 Task: Select the auto option in the wrap attributes.
Action: Mouse moved to (23, 676)
Screenshot: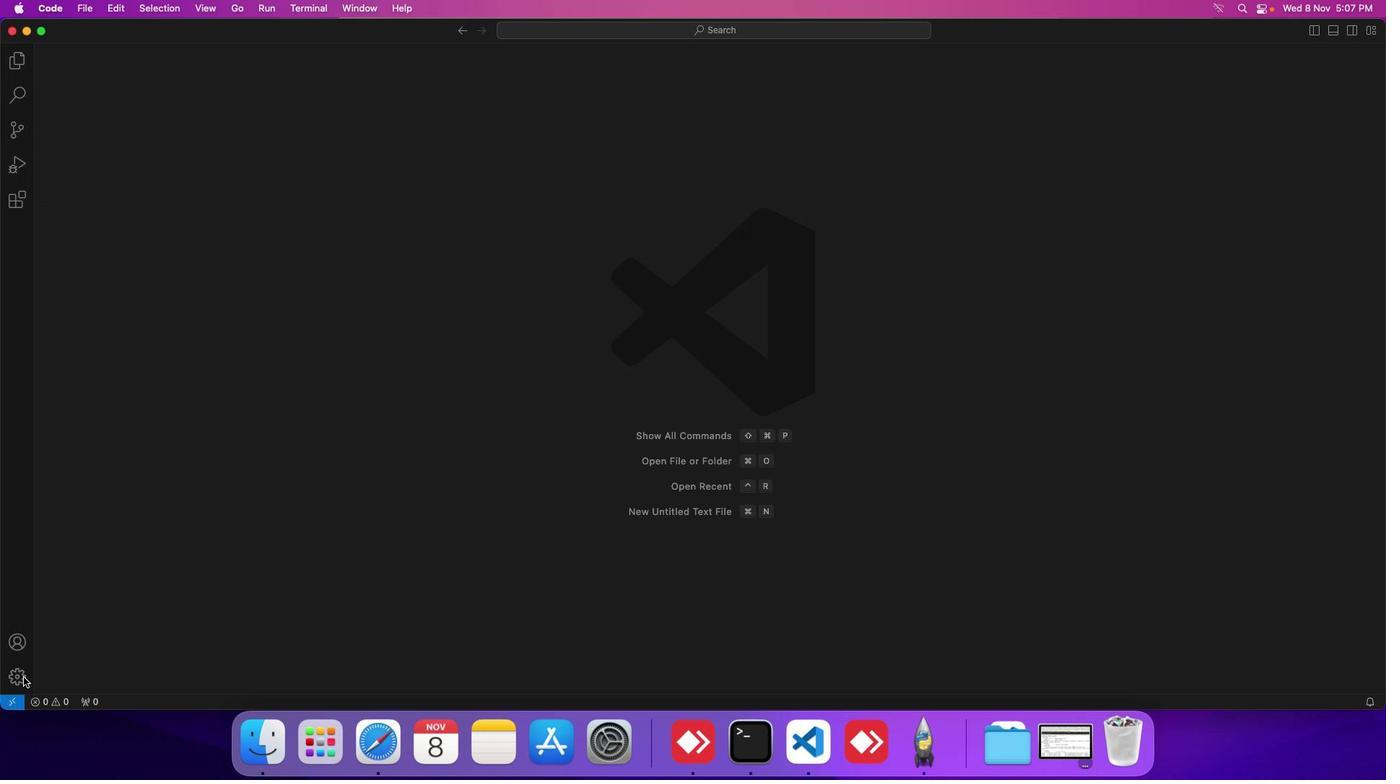 
Action: Mouse pressed left at (23, 676)
Screenshot: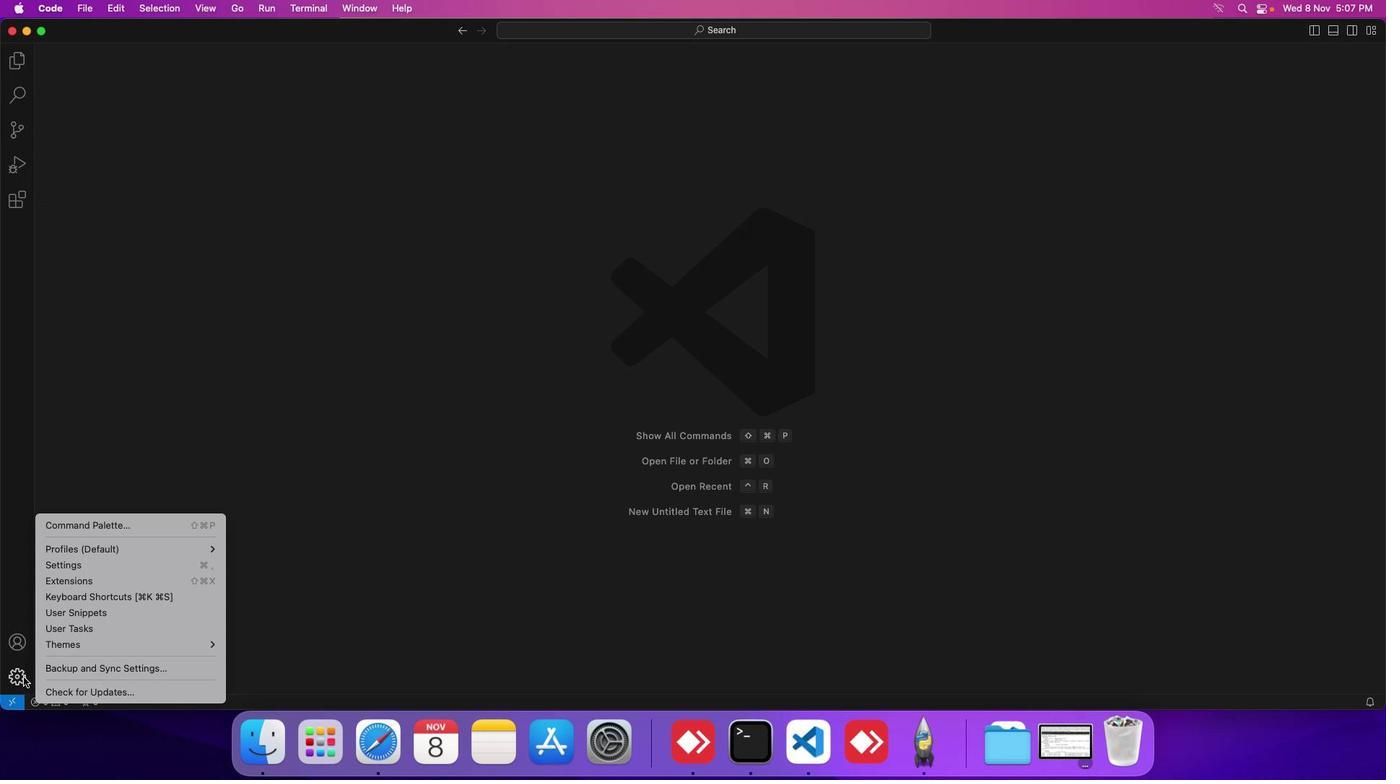 
Action: Mouse moved to (72, 562)
Screenshot: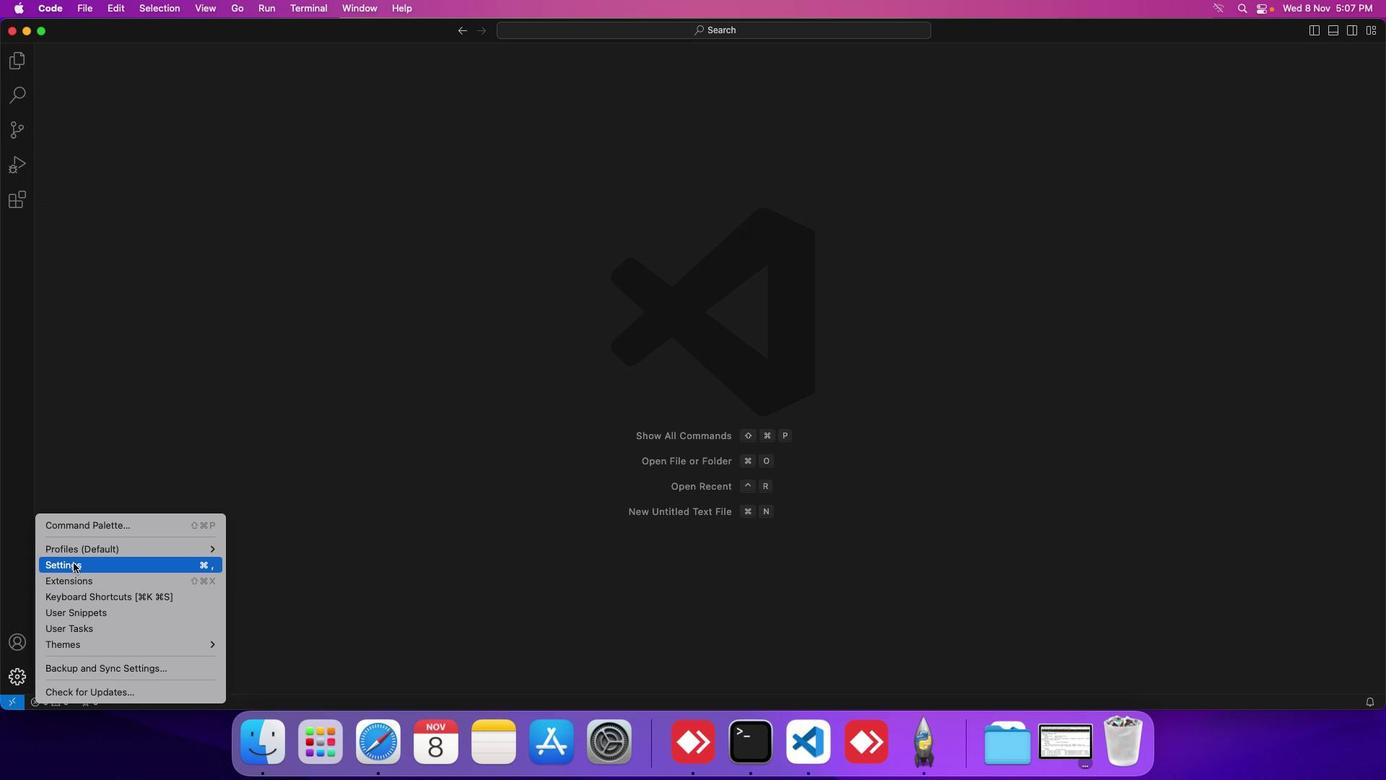 
Action: Mouse pressed left at (72, 562)
Screenshot: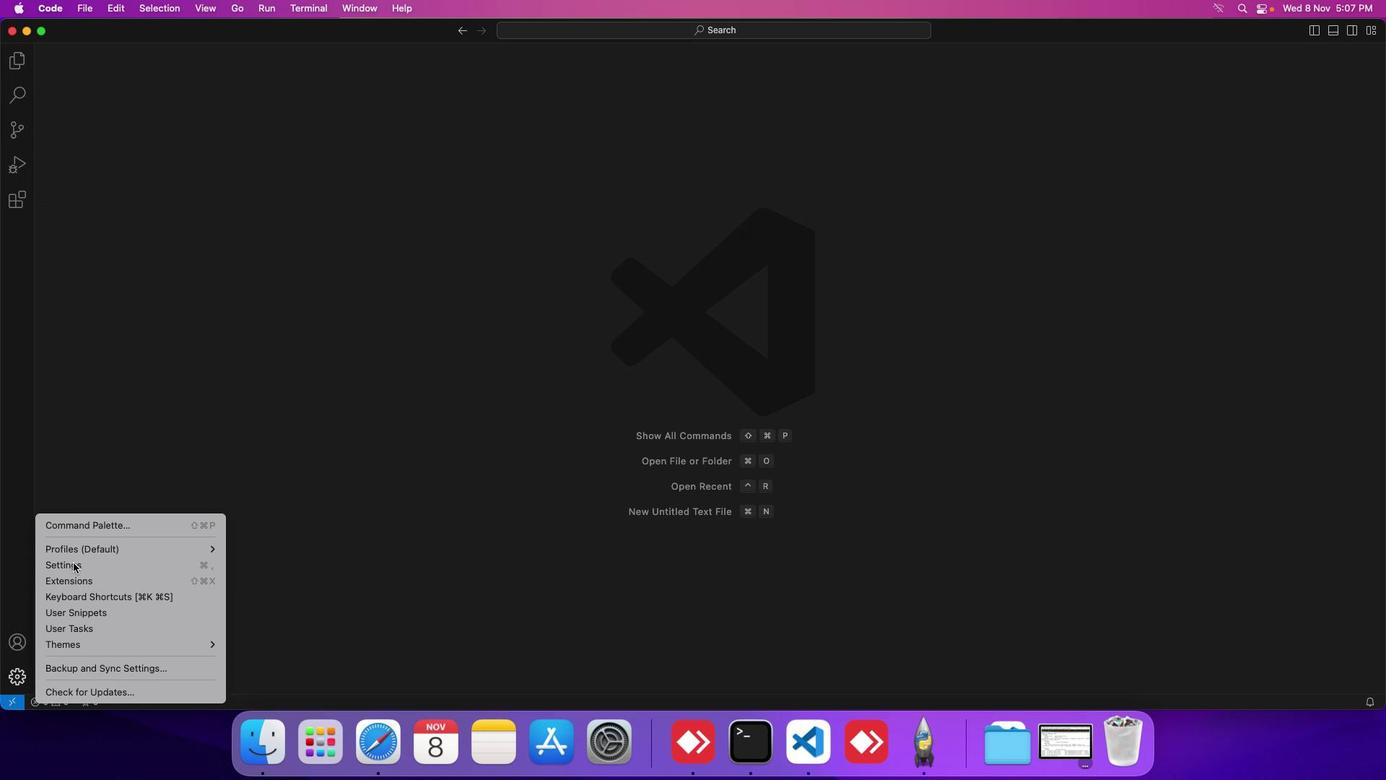 
Action: Mouse moved to (312, 252)
Screenshot: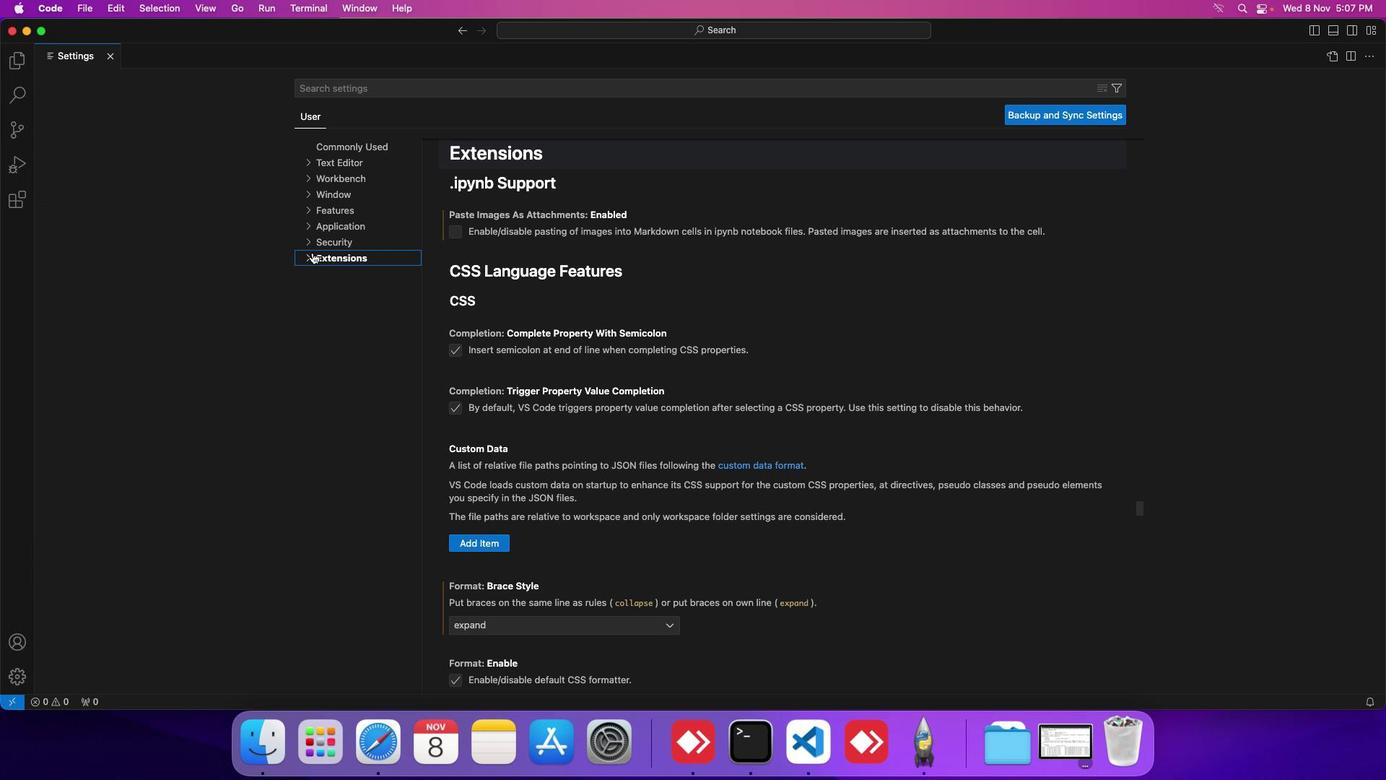 
Action: Mouse pressed left at (312, 252)
Screenshot: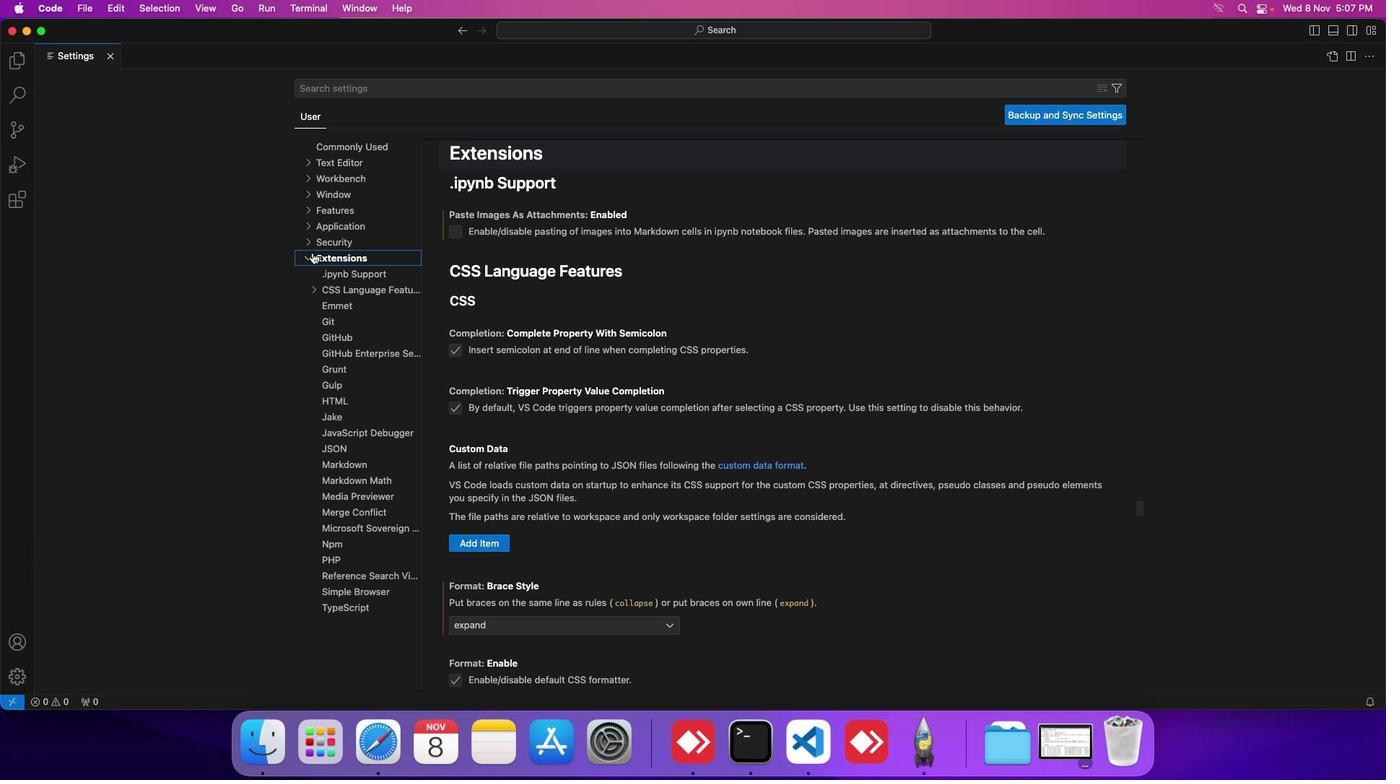 
Action: Mouse moved to (332, 397)
Screenshot: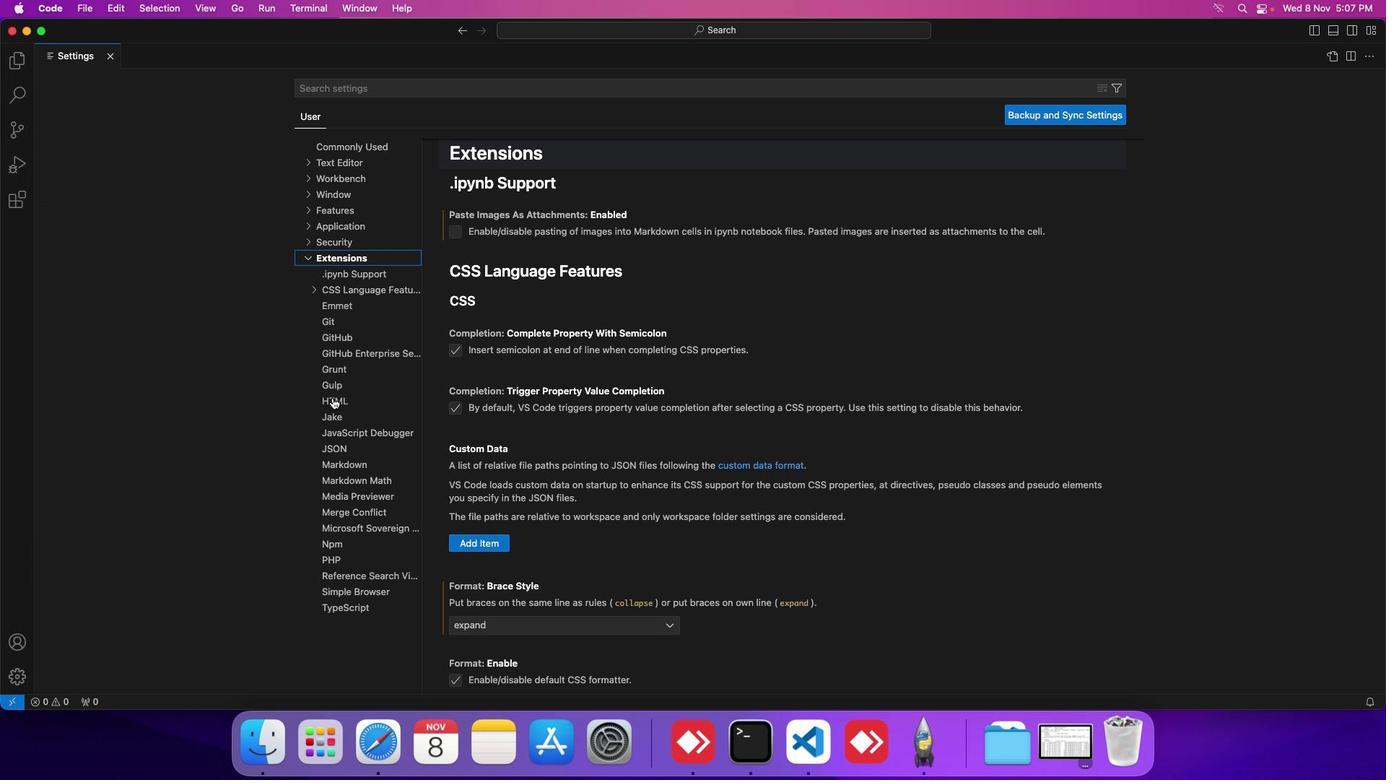 
Action: Mouse pressed left at (332, 397)
Screenshot: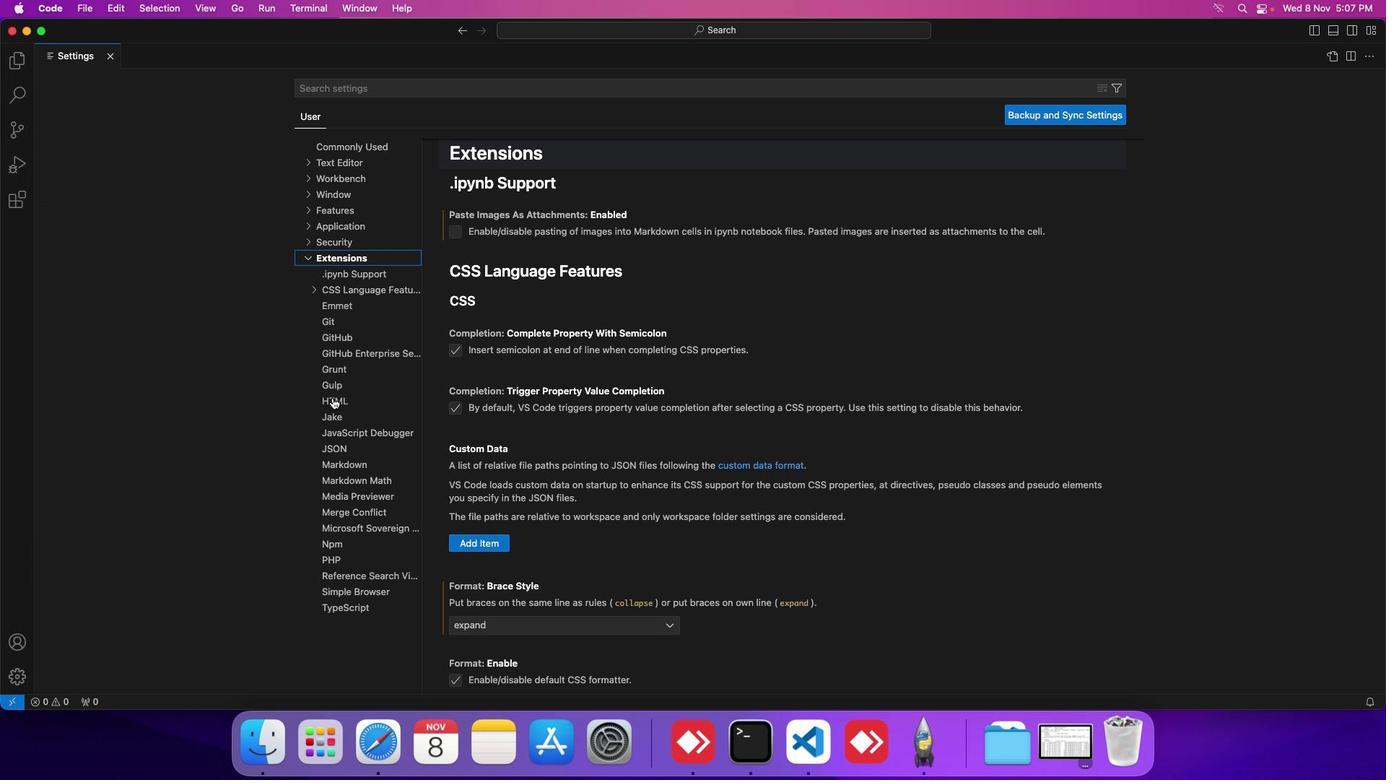 
Action: Mouse moved to (455, 457)
Screenshot: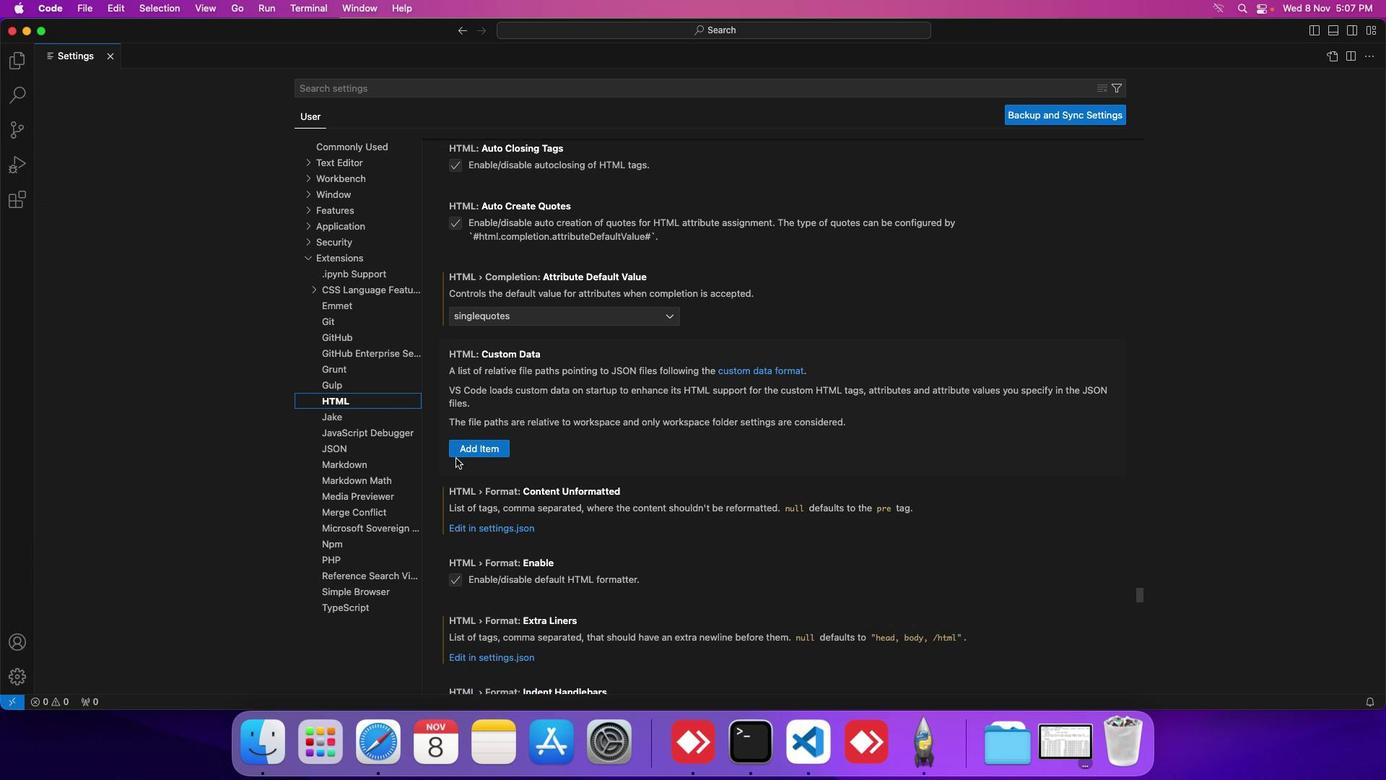 
Action: Mouse scrolled (455, 457) with delta (0, 0)
Screenshot: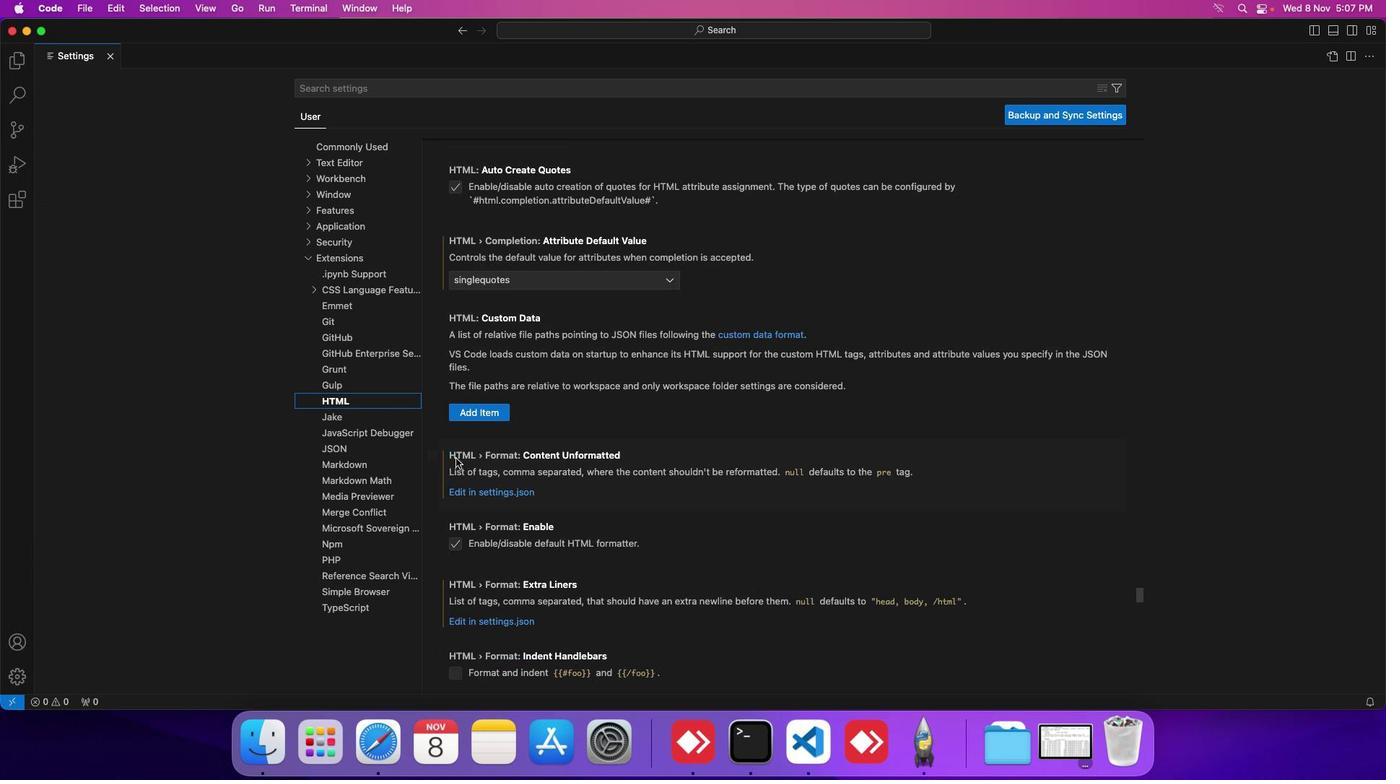 
Action: Mouse scrolled (455, 457) with delta (0, 0)
Screenshot: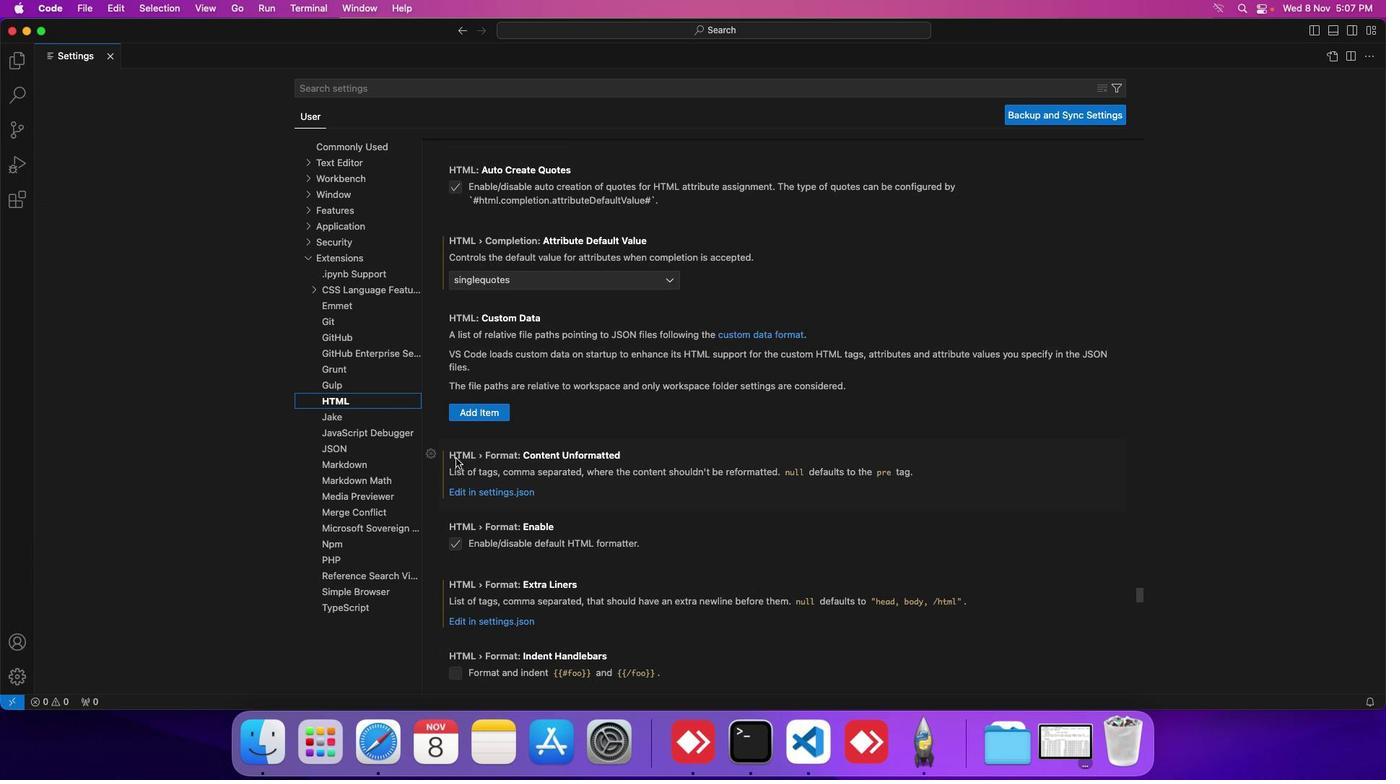 
Action: Mouse scrolled (455, 457) with delta (0, 0)
Screenshot: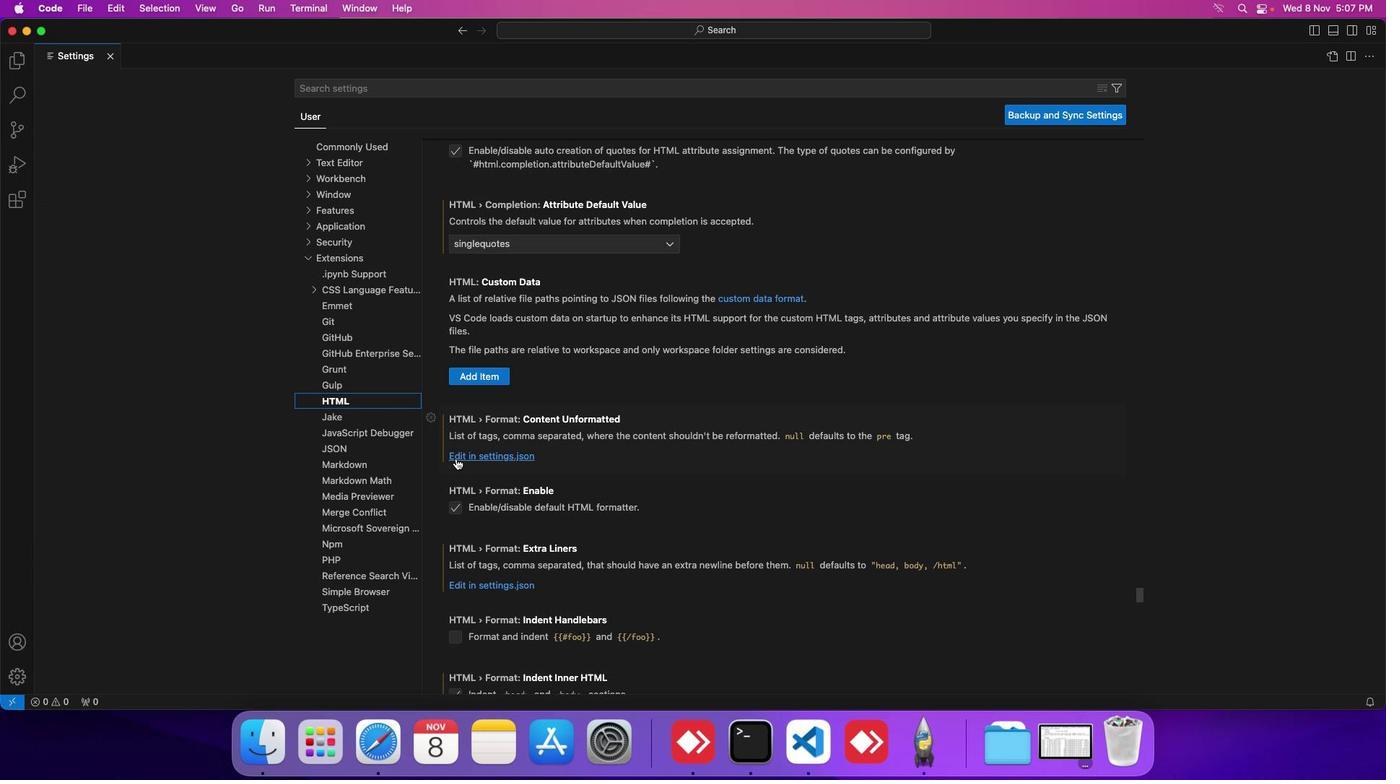 
Action: Mouse scrolled (455, 457) with delta (0, 0)
Screenshot: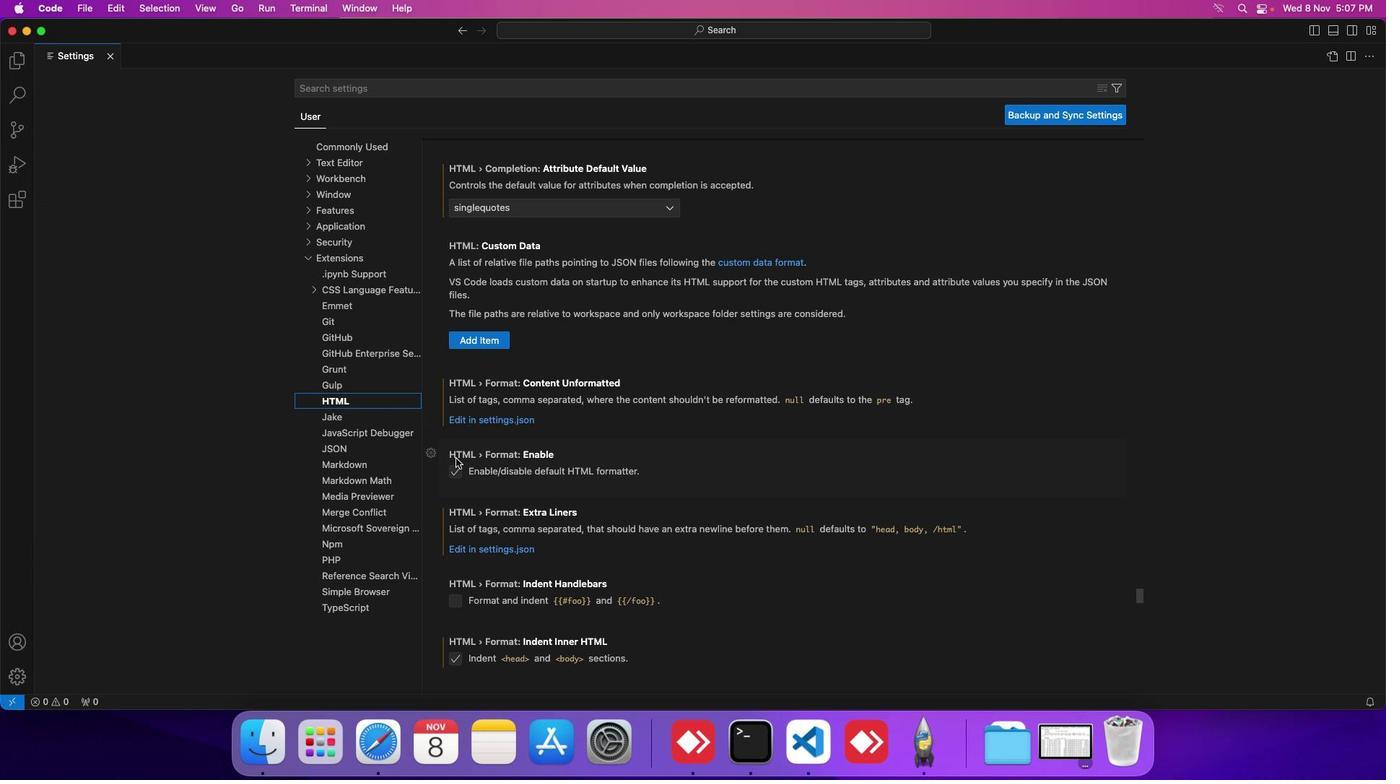 
Action: Mouse scrolled (455, 457) with delta (0, 0)
Screenshot: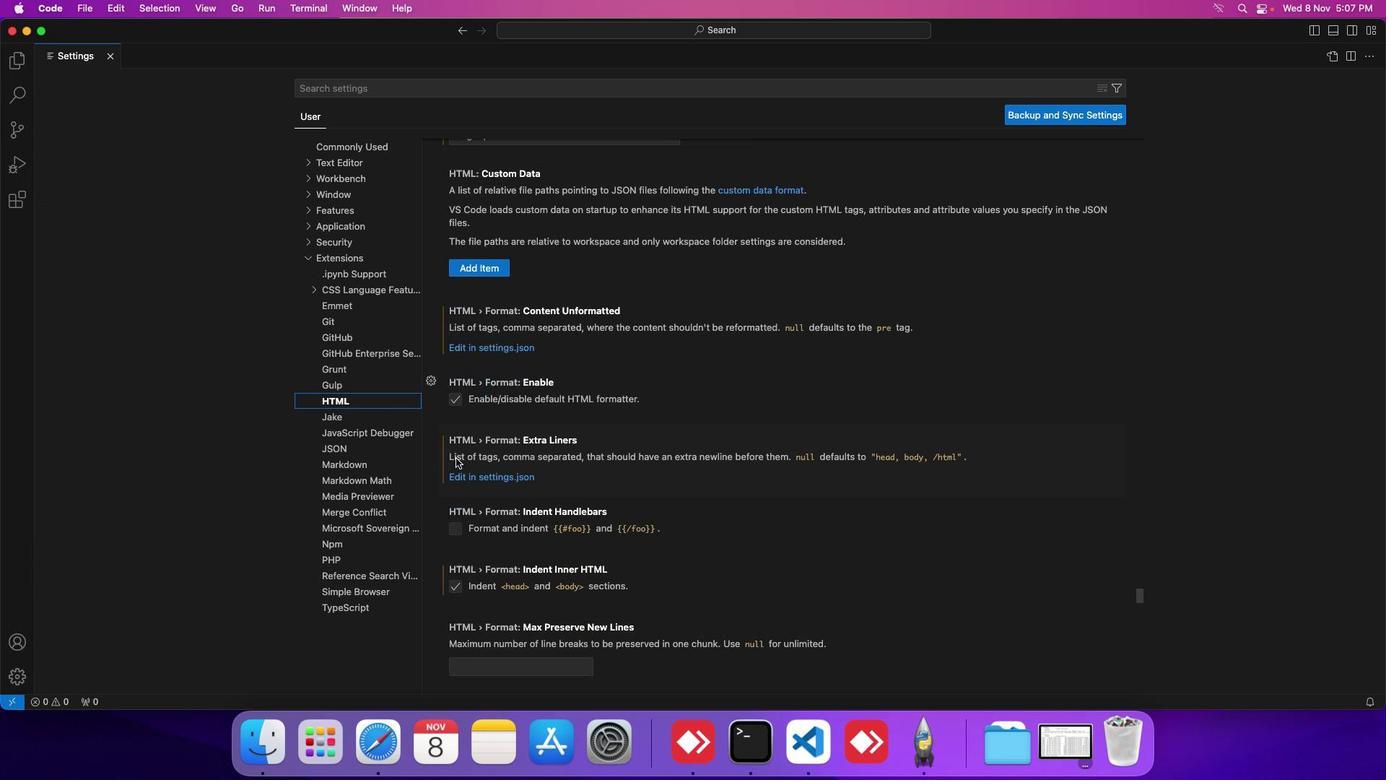 
Action: Mouse scrolled (455, 457) with delta (0, 0)
Screenshot: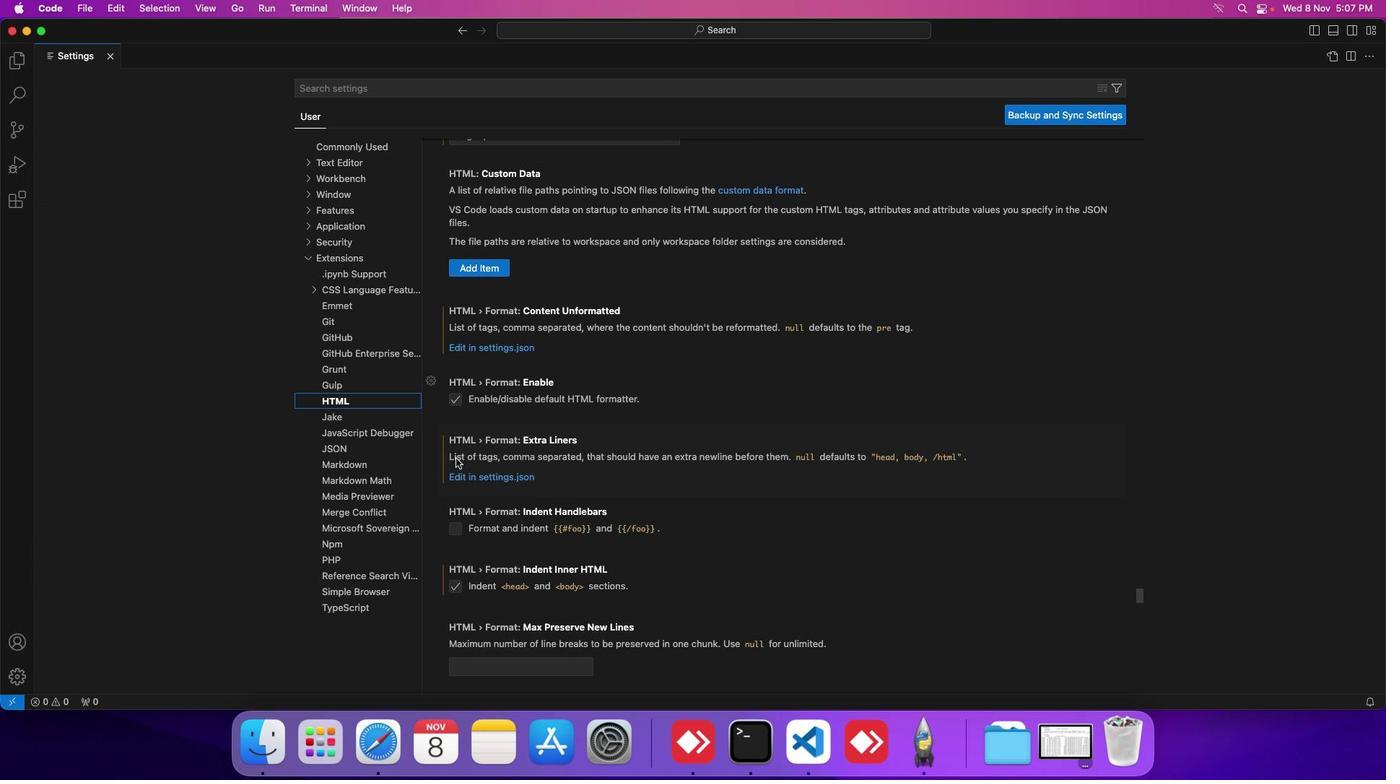 
Action: Mouse scrolled (455, 457) with delta (0, 0)
Screenshot: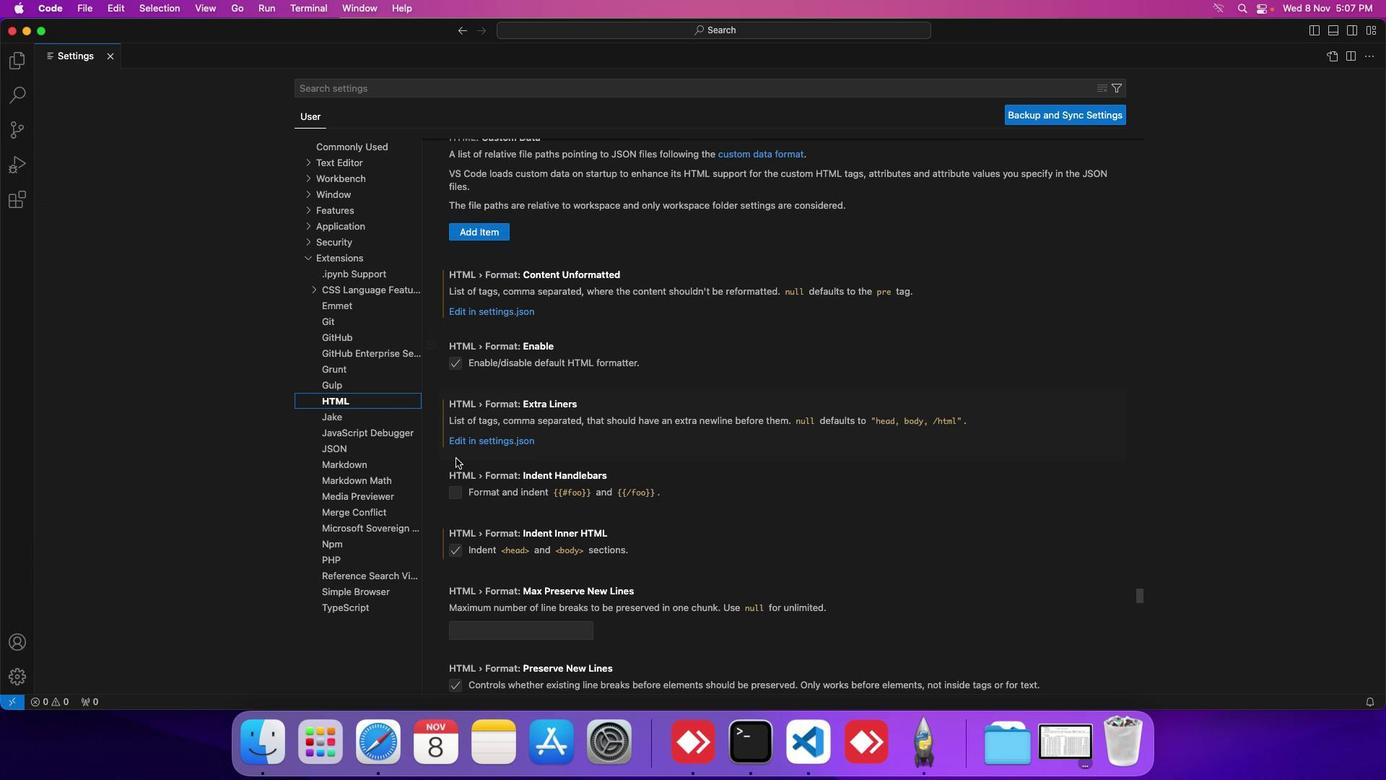 
Action: Mouse scrolled (455, 457) with delta (0, 0)
Screenshot: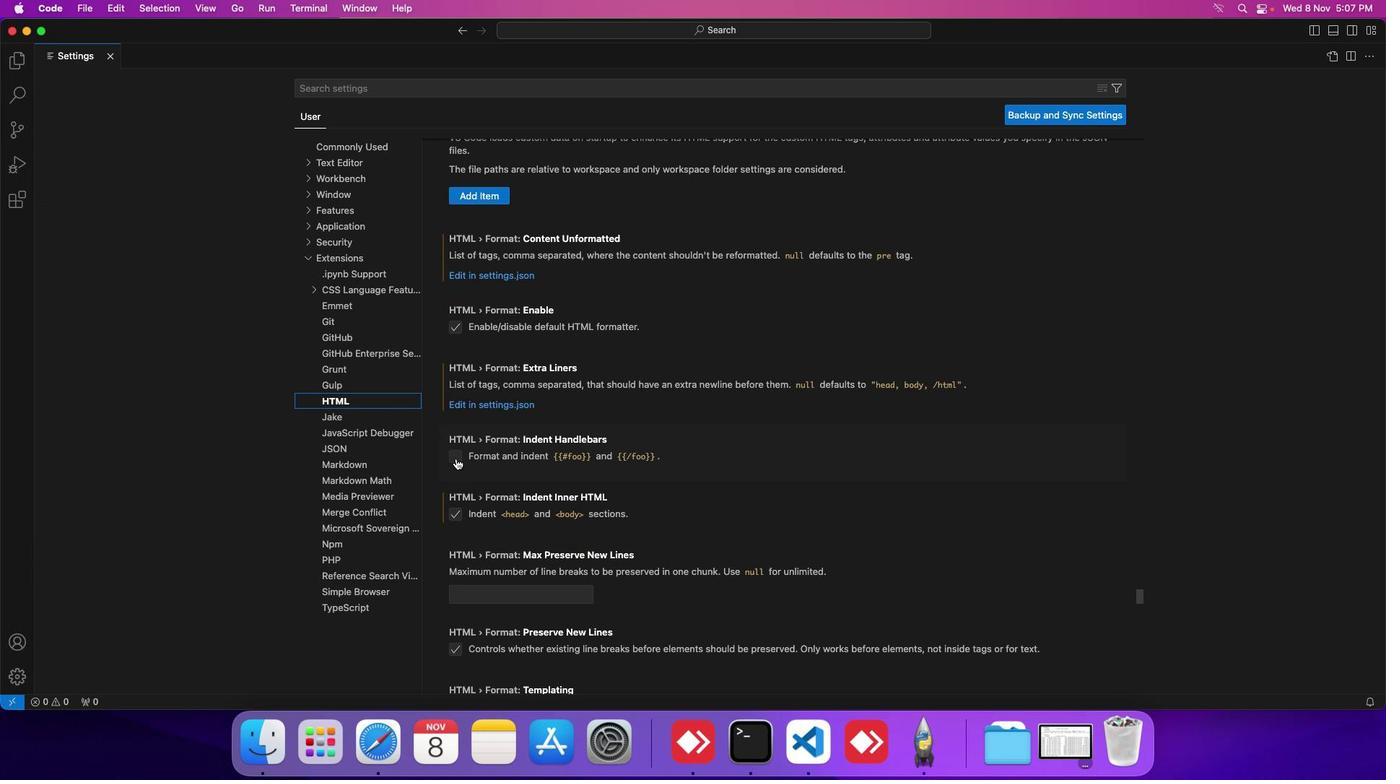 
Action: Mouse scrolled (455, 457) with delta (0, 0)
Screenshot: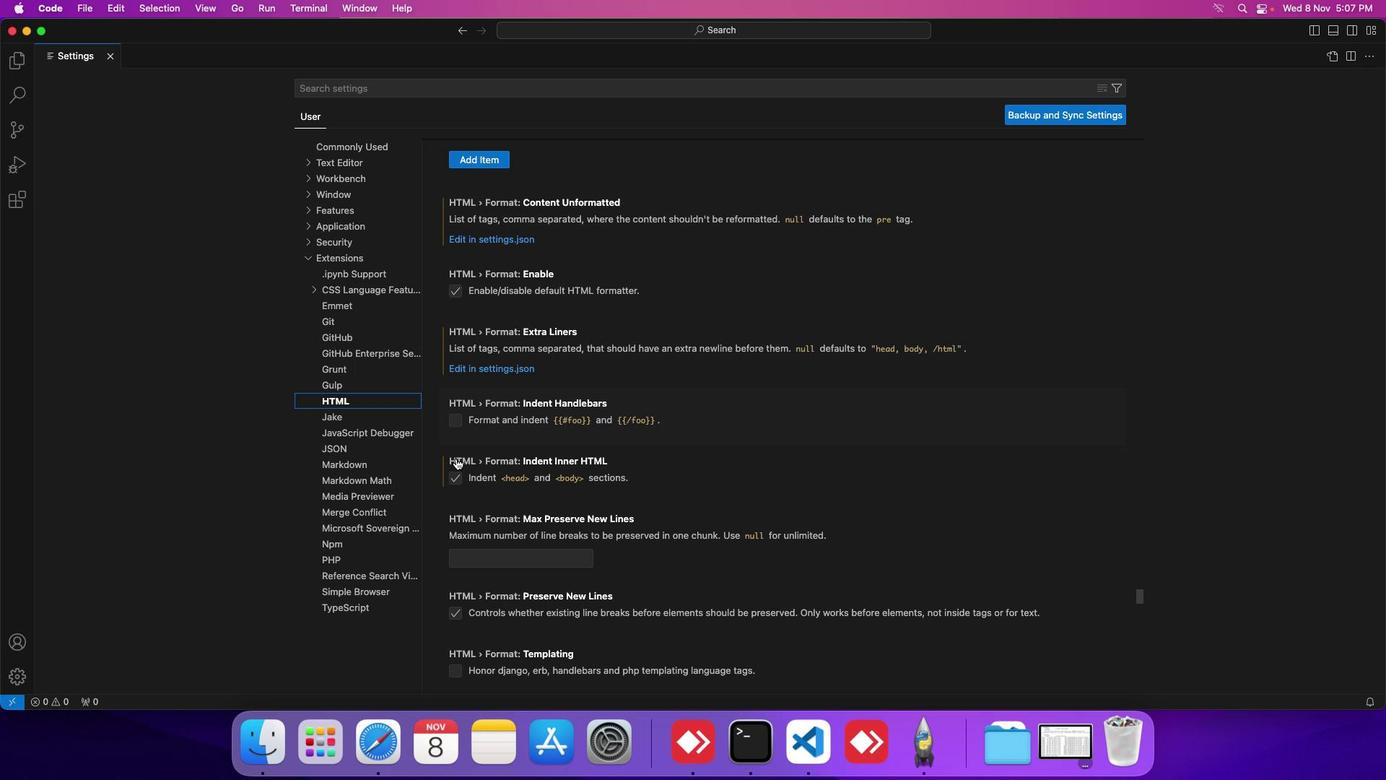 
Action: Mouse scrolled (455, 457) with delta (0, 0)
Screenshot: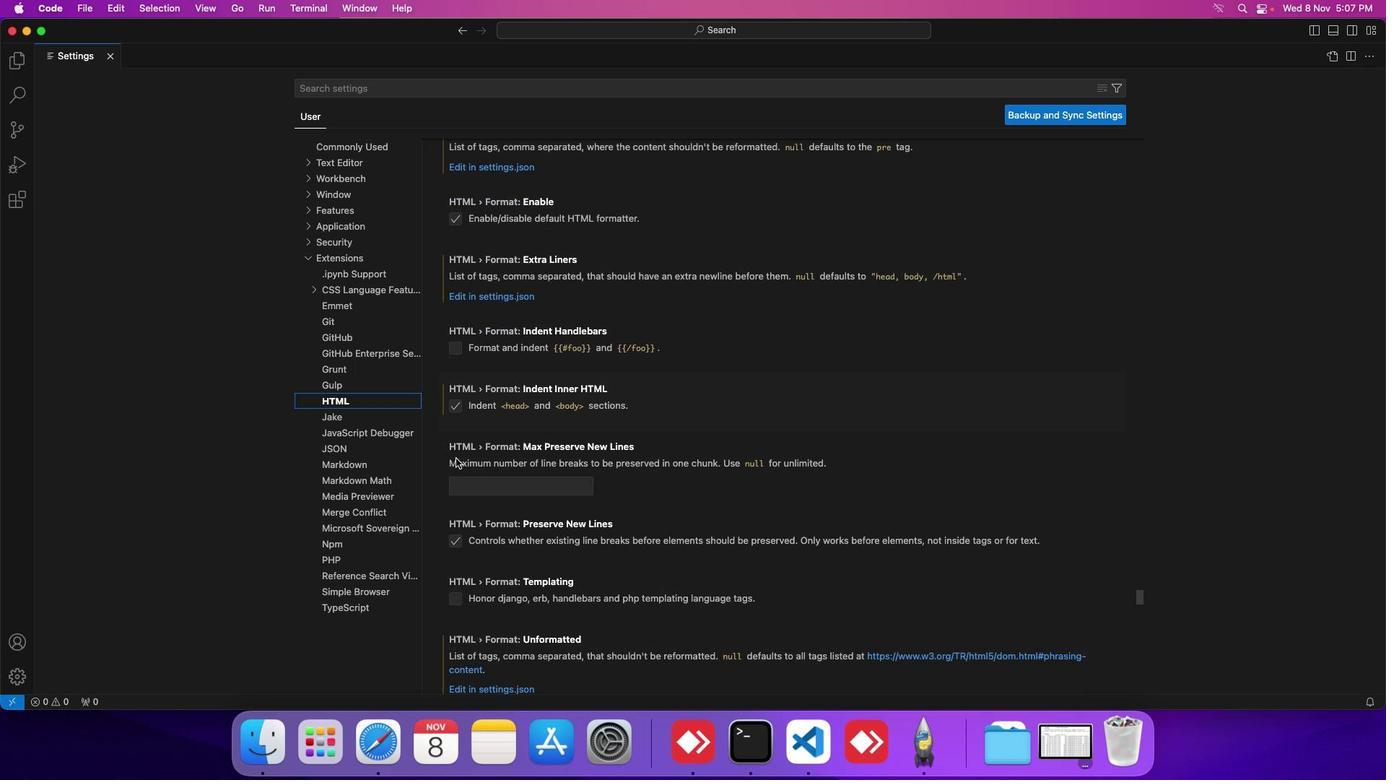 
Action: Mouse scrolled (455, 457) with delta (0, 0)
Screenshot: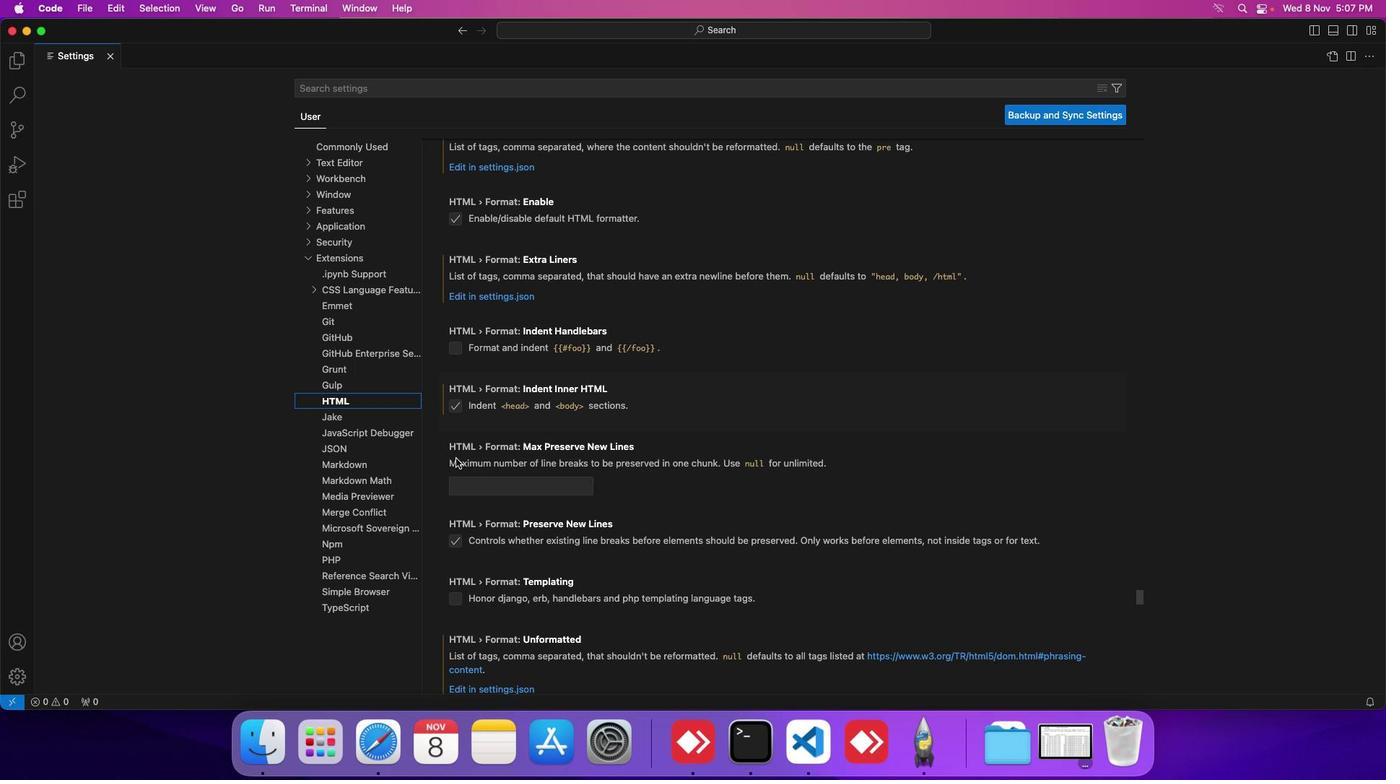 
Action: Mouse scrolled (455, 457) with delta (0, 0)
Screenshot: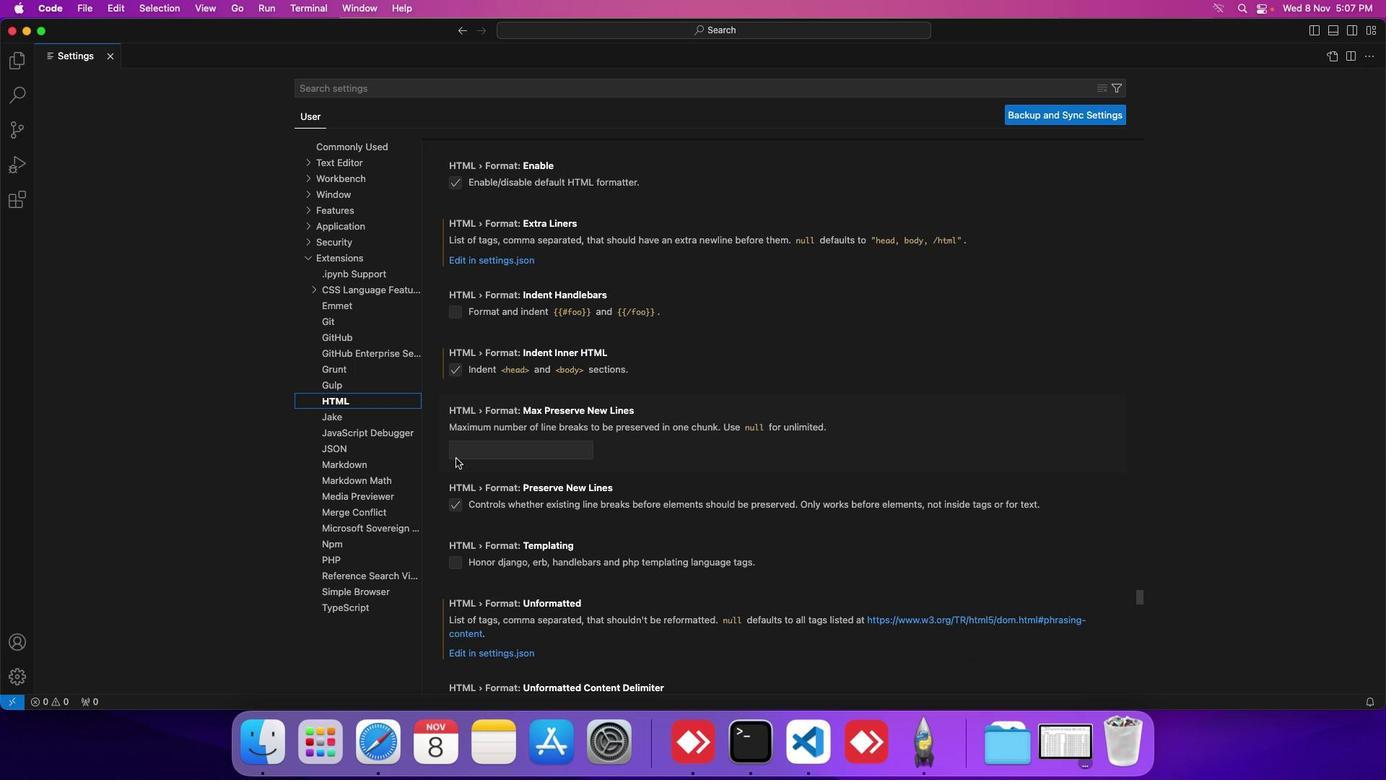 
Action: Mouse scrolled (455, 457) with delta (0, 0)
Screenshot: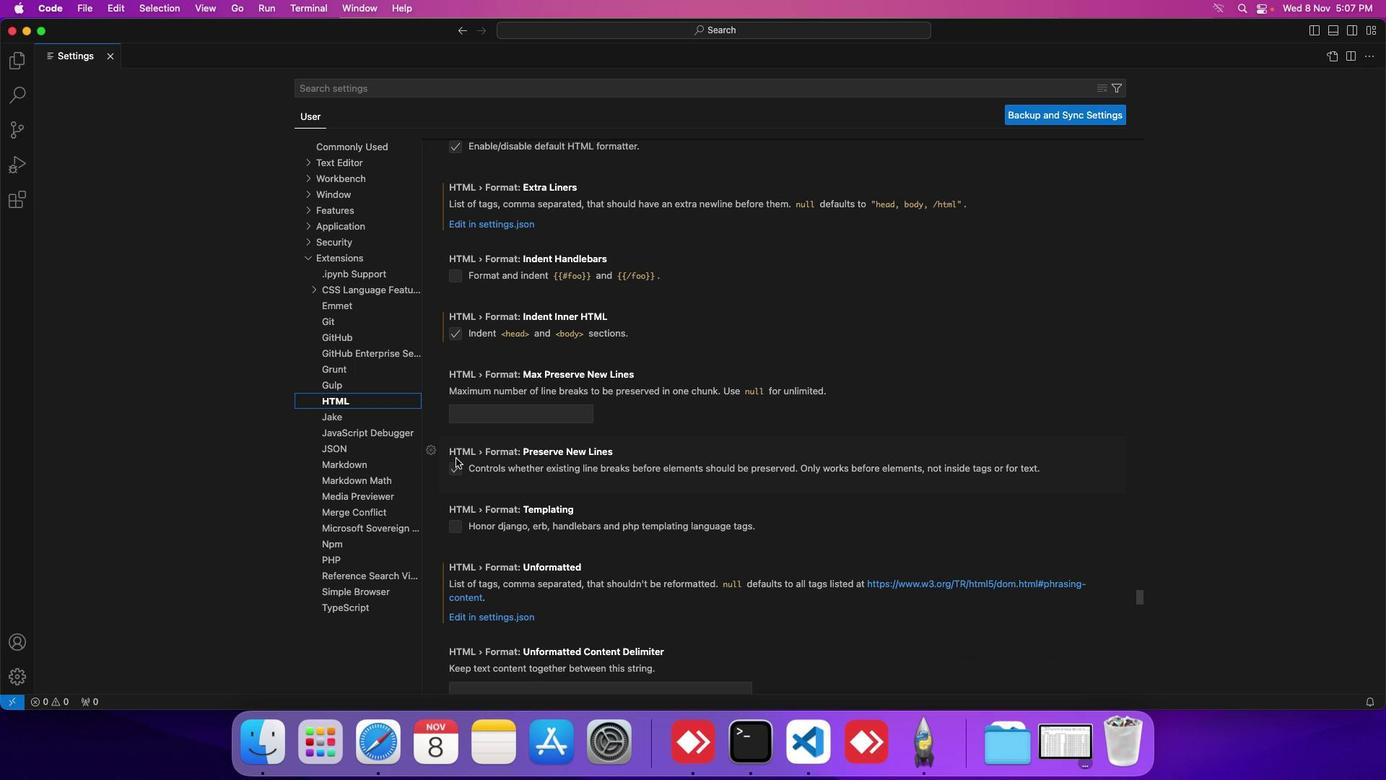 
Action: Mouse scrolled (455, 457) with delta (0, 0)
Screenshot: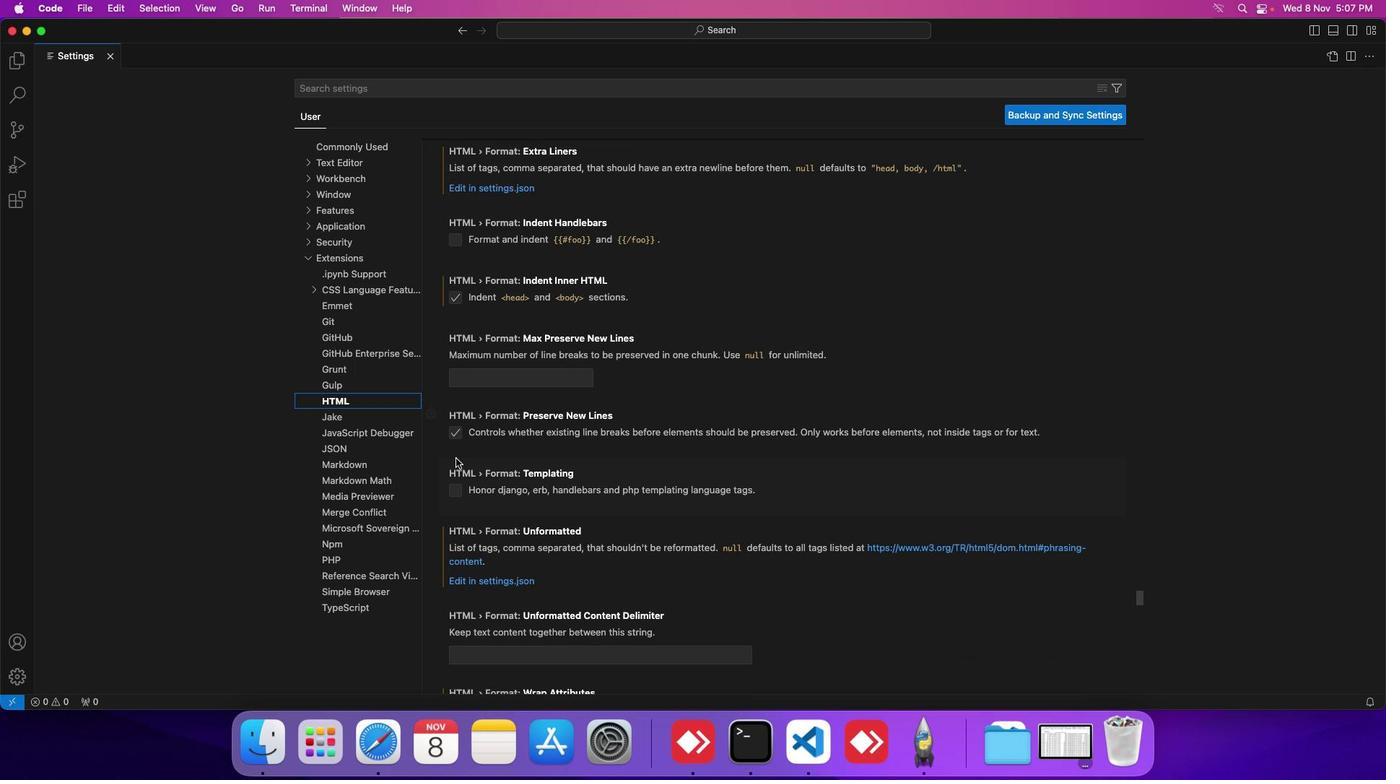 
Action: Mouse scrolled (455, 457) with delta (0, 0)
Screenshot: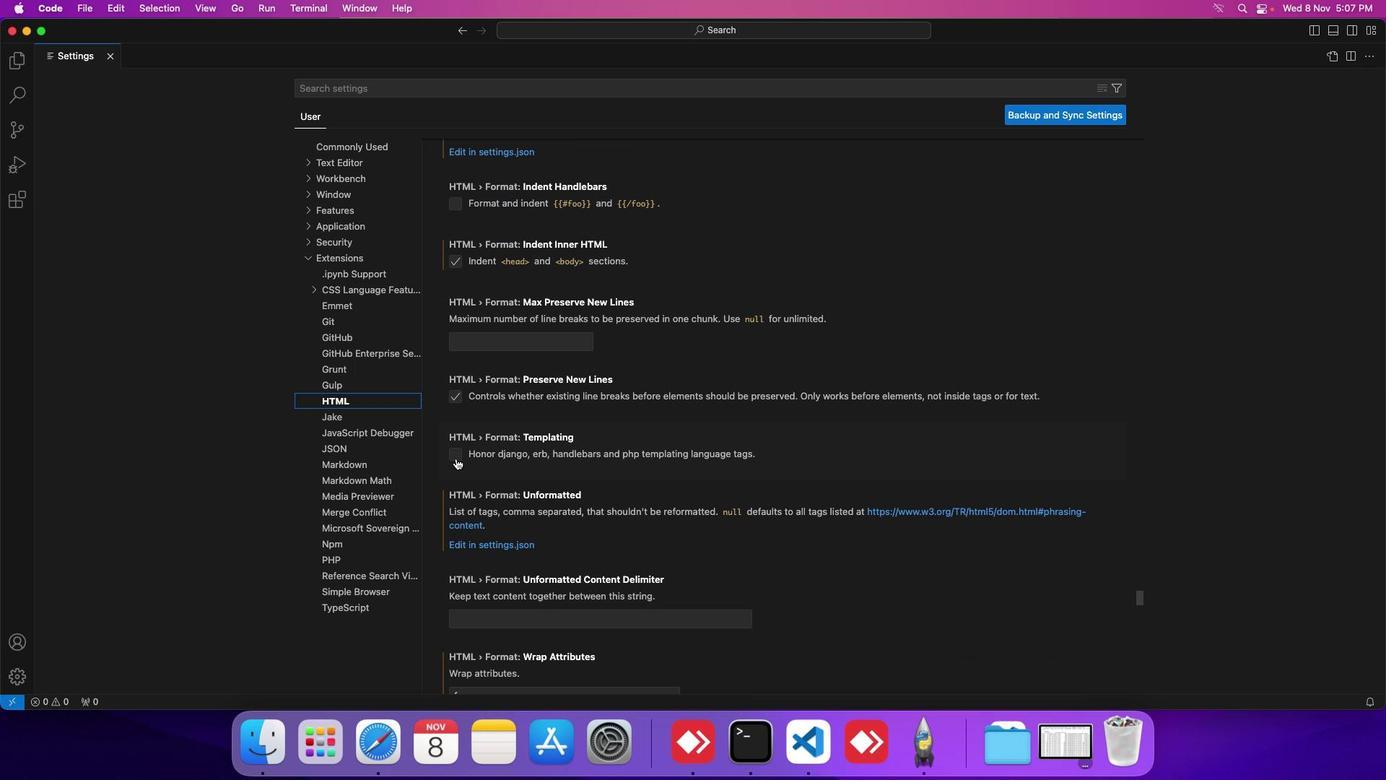 
Action: Mouse scrolled (455, 457) with delta (0, 0)
Screenshot: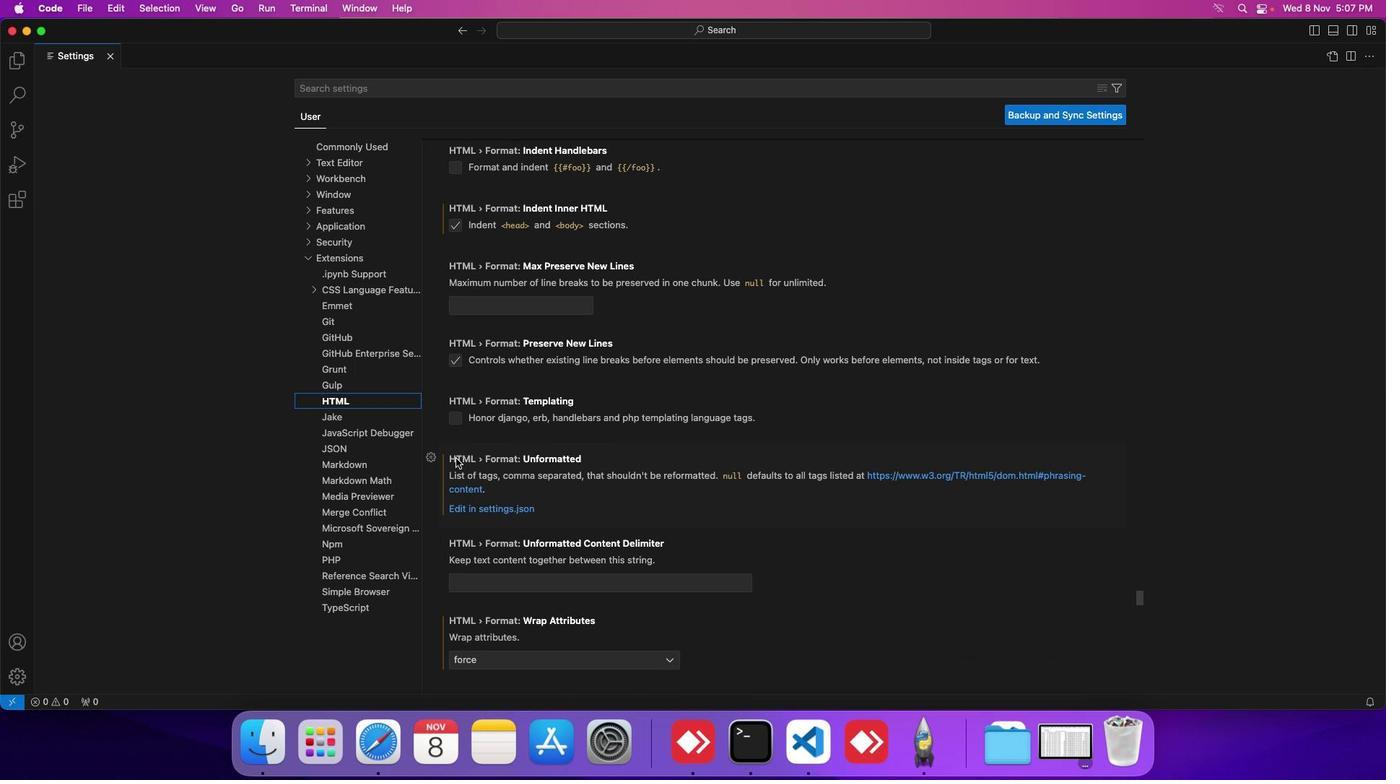 
Action: Mouse scrolled (455, 457) with delta (0, 0)
Screenshot: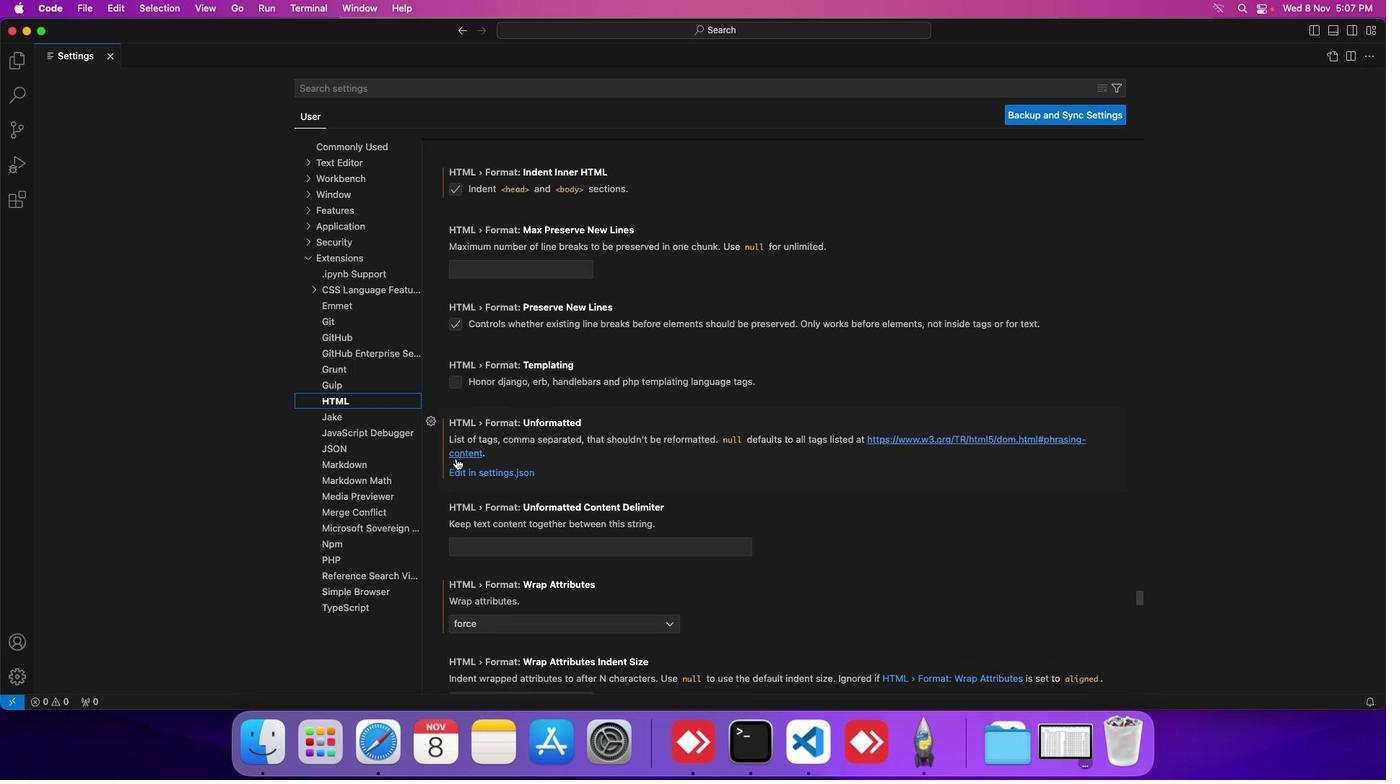 
Action: Mouse scrolled (455, 457) with delta (0, 0)
Screenshot: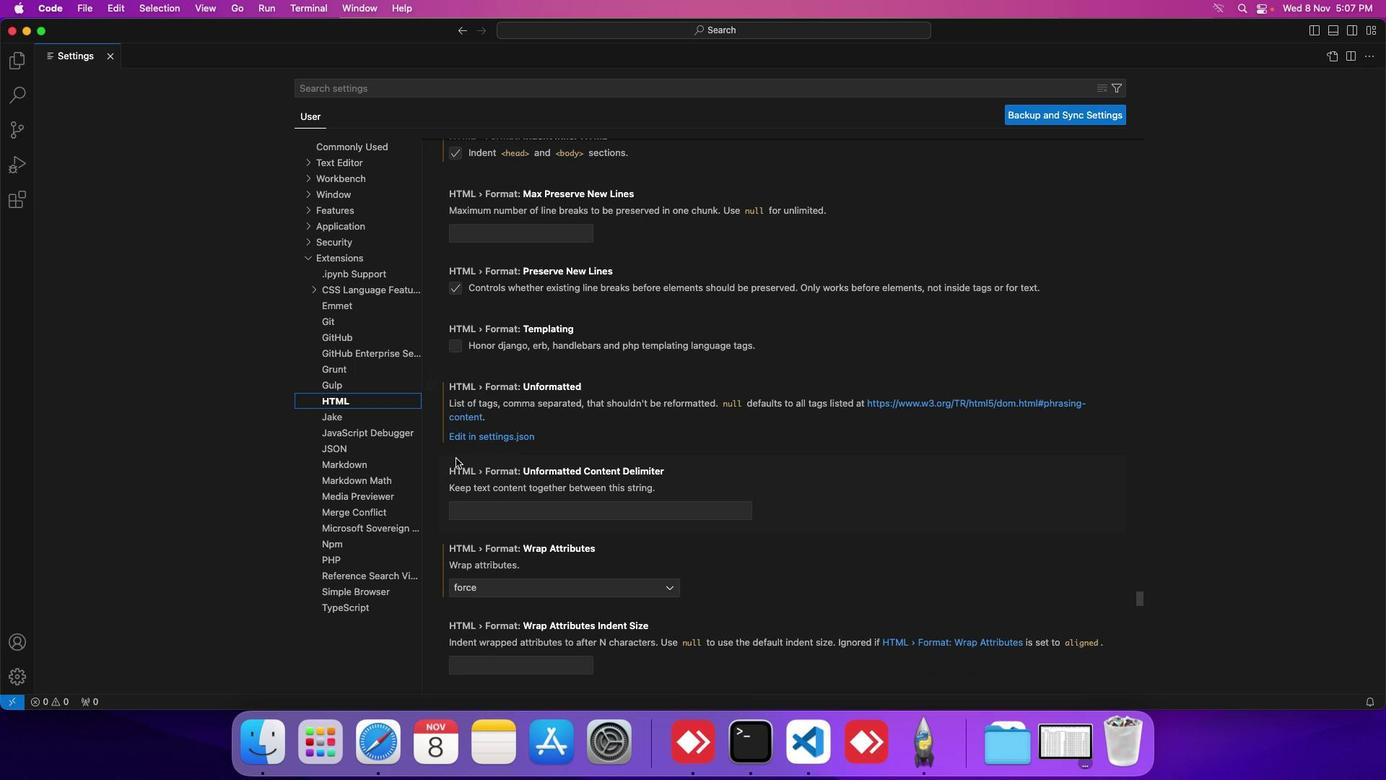 
Action: Mouse scrolled (455, 457) with delta (0, 0)
Screenshot: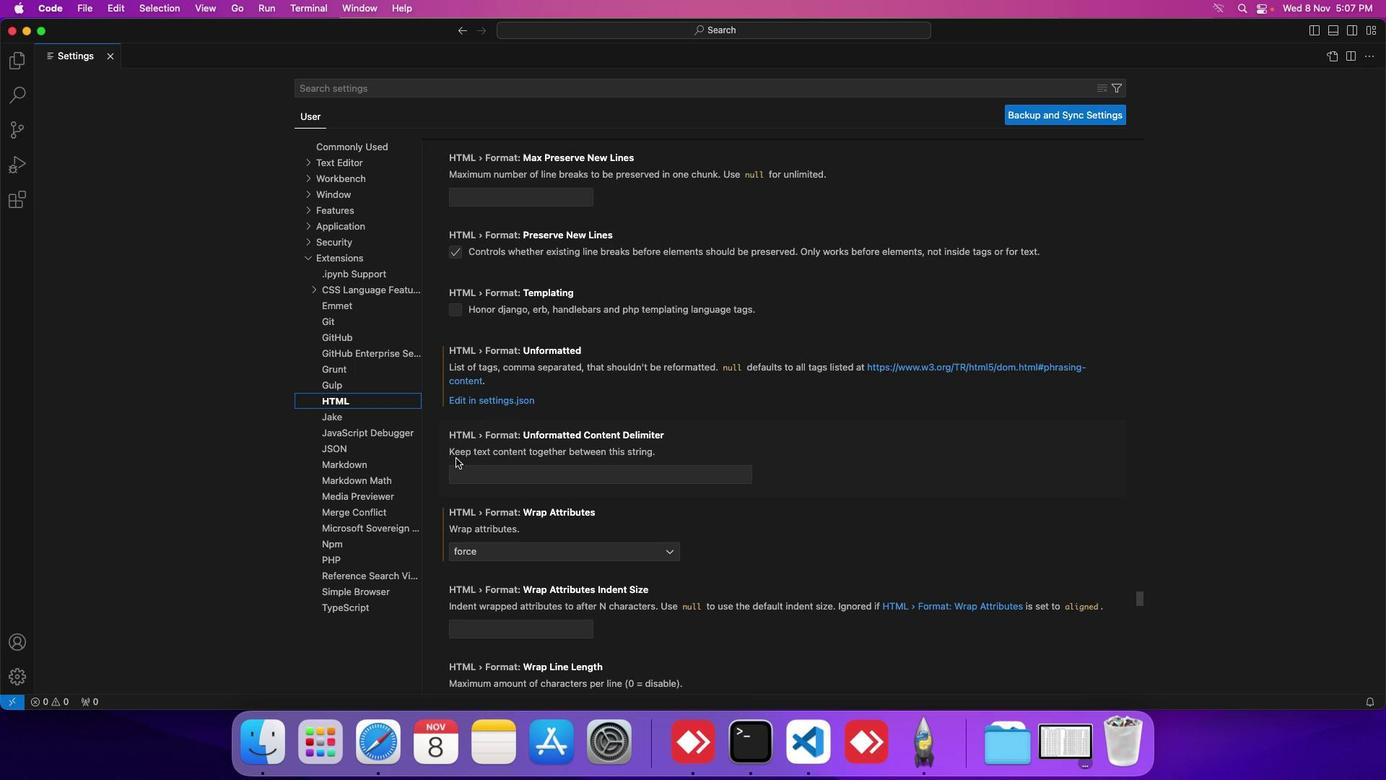
Action: Mouse scrolled (455, 457) with delta (0, 0)
Screenshot: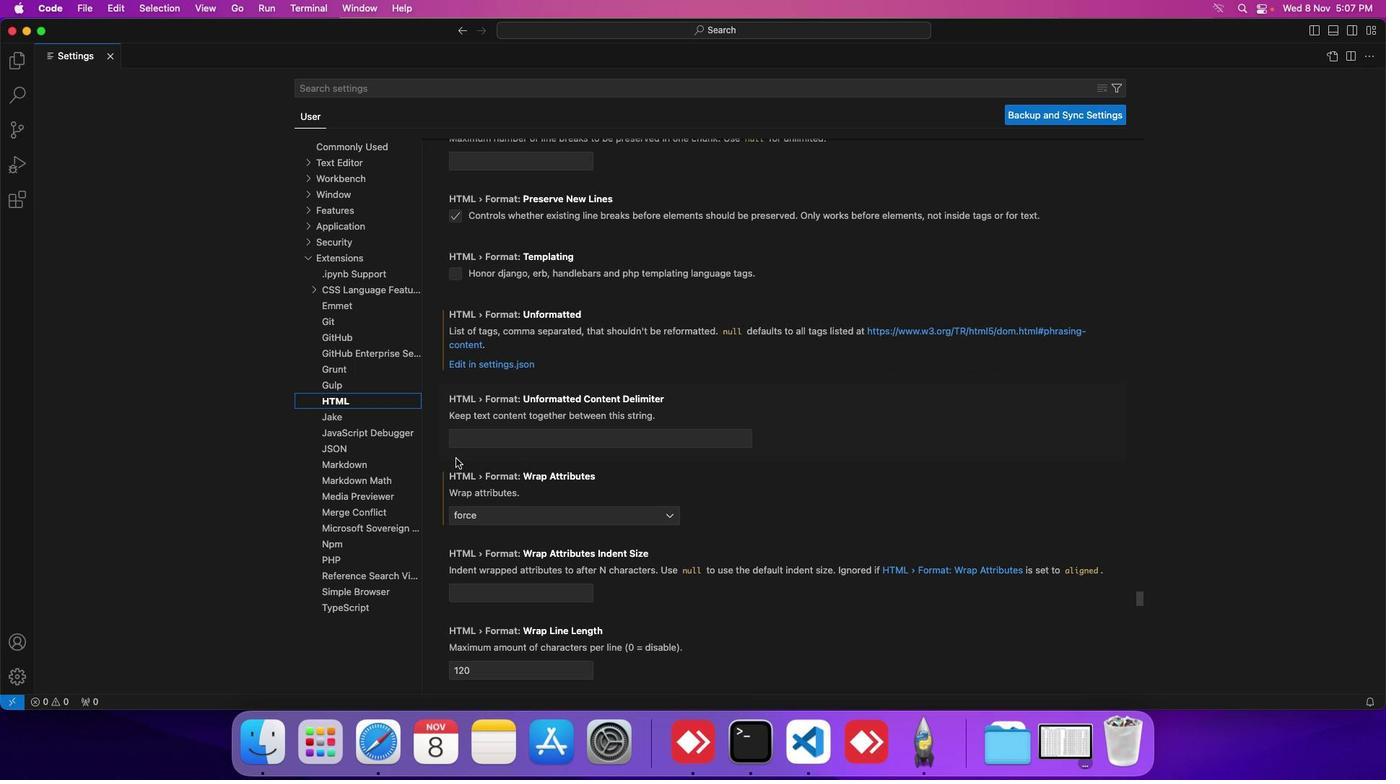 
Action: Mouse moved to (476, 516)
Screenshot: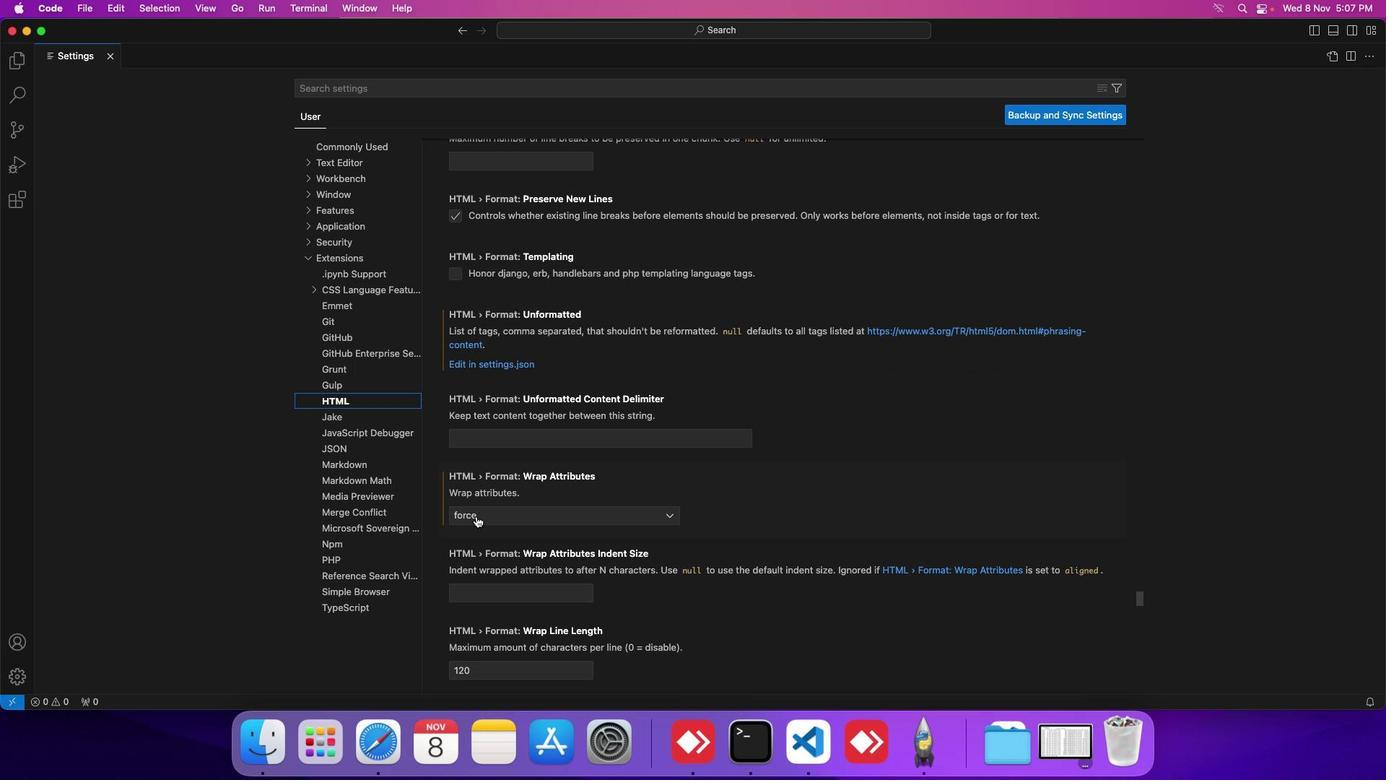 
Action: Mouse pressed left at (476, 516)
Screenshot: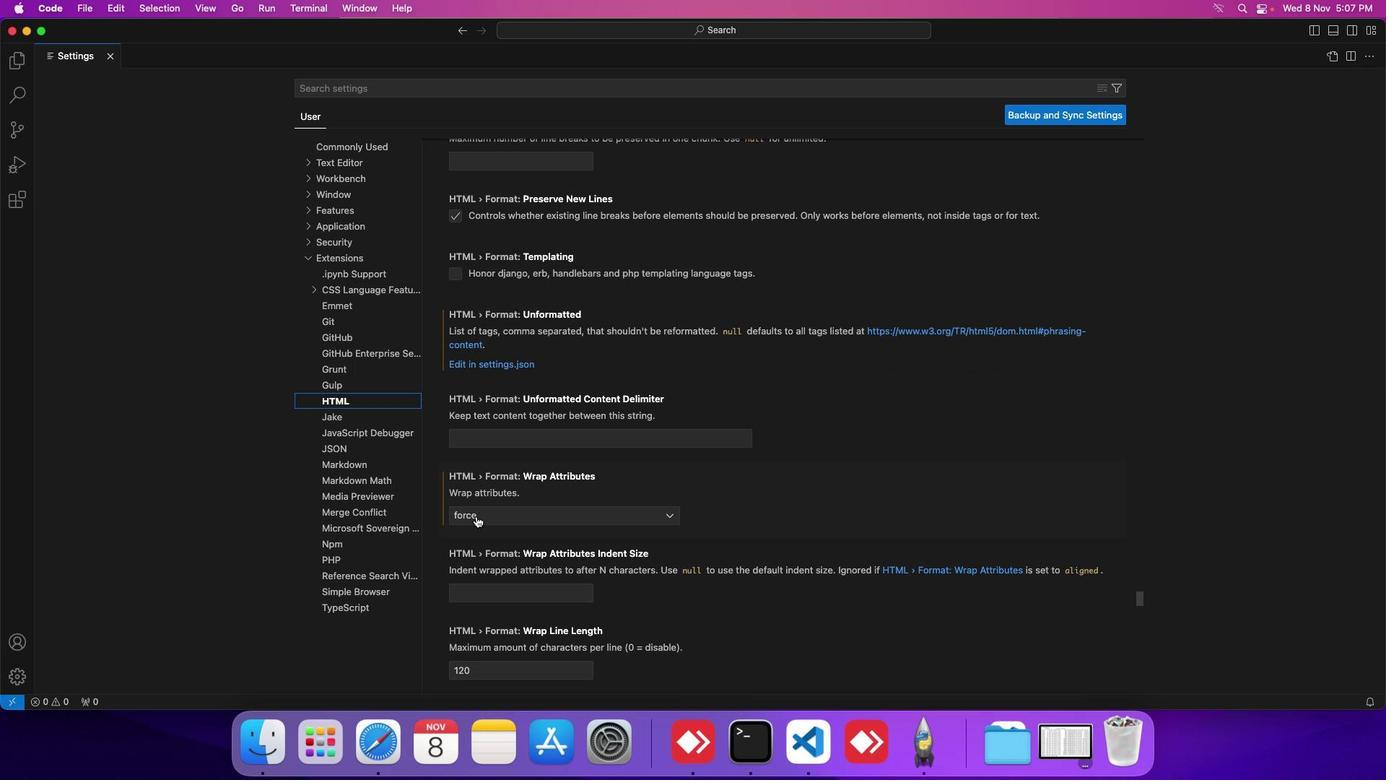 
Action: Mouse moved to (473, 534)
Screenshot: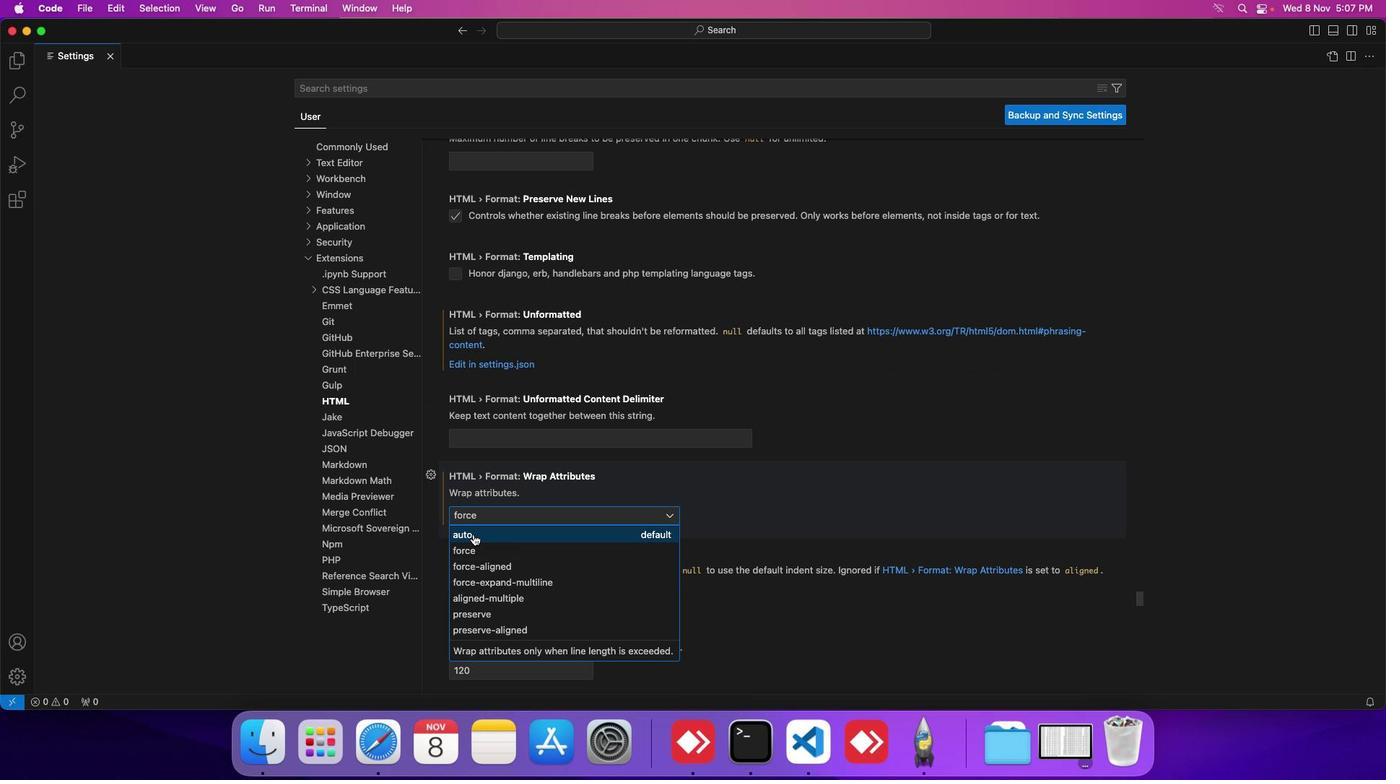 
Action: Mouse pressed left at (473, 534)
Screenshot: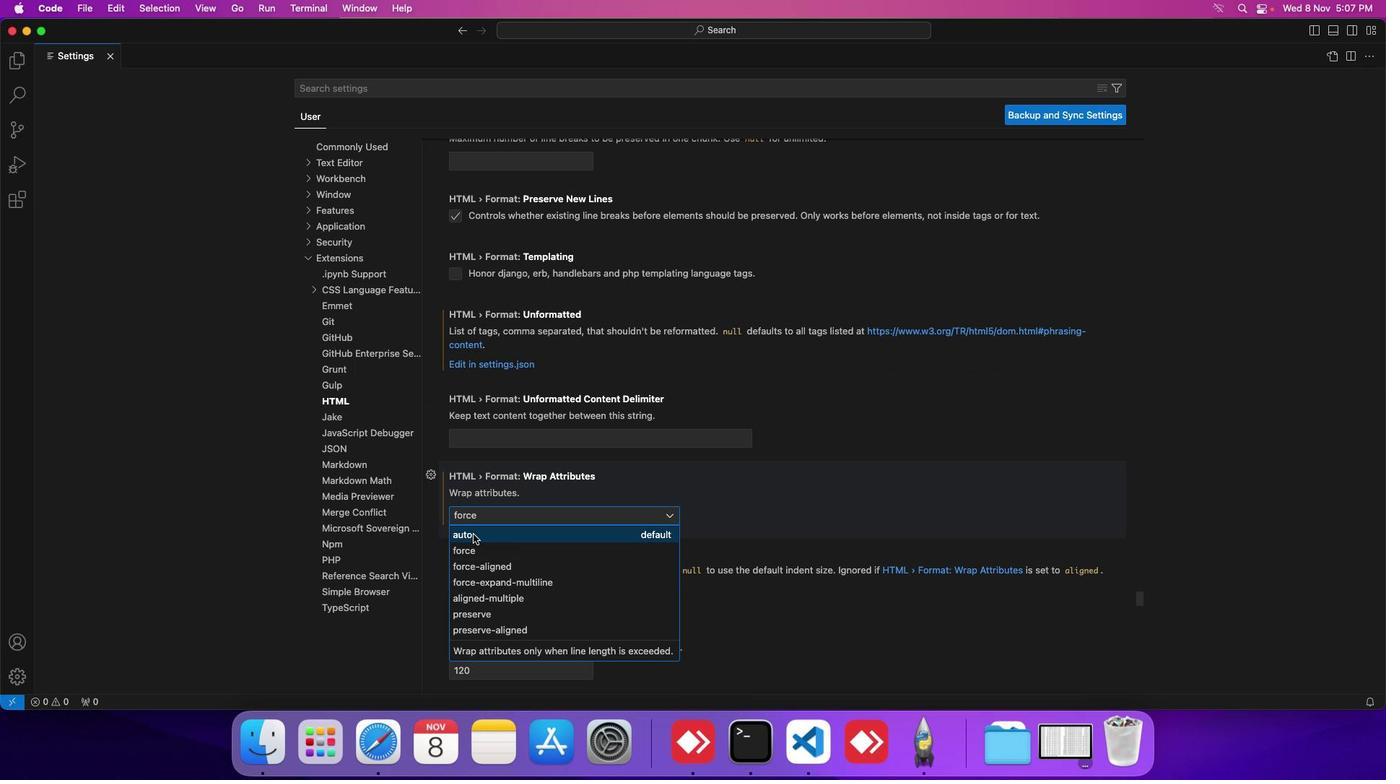 
Action: Mouse moved to (489, 525)
Screenshot: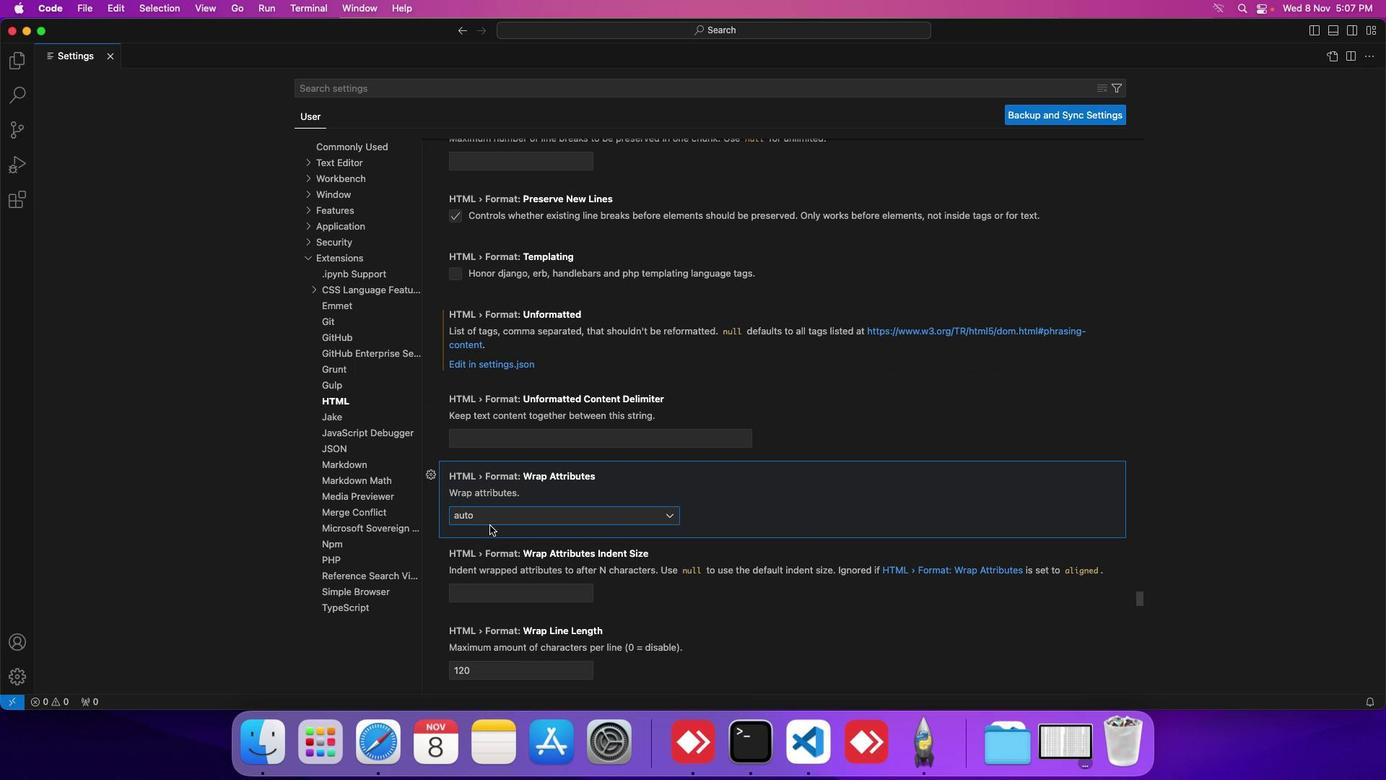 
